 Task: In the Company boozallen.com, Log SMS with description: 'Followed up via SMS with a lead who attended our recent webinar.'; Add date: '2 September, 2023'. Create task, with  description: Schedule Webinar; Add contact from the company's contact and save. Logged in from softage.10@softage.net
Action: Mouse moved to (64, 65)
Screenshot: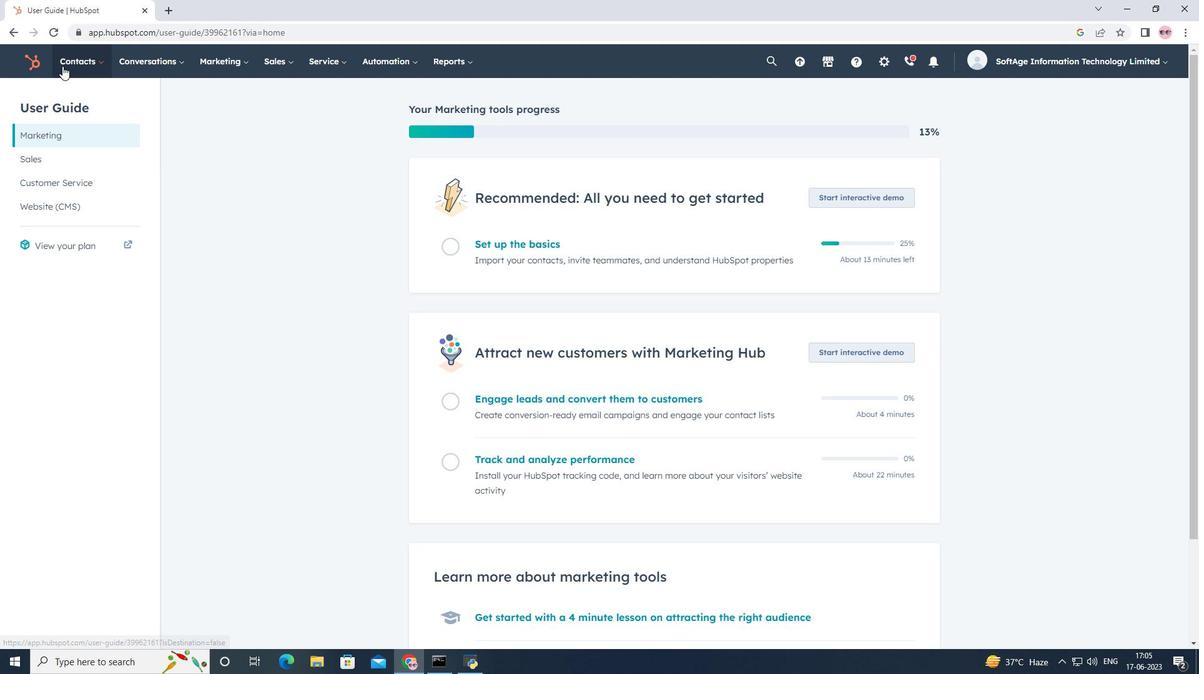 
Action: Mouse pressed left at (64, 65)
Screenshot: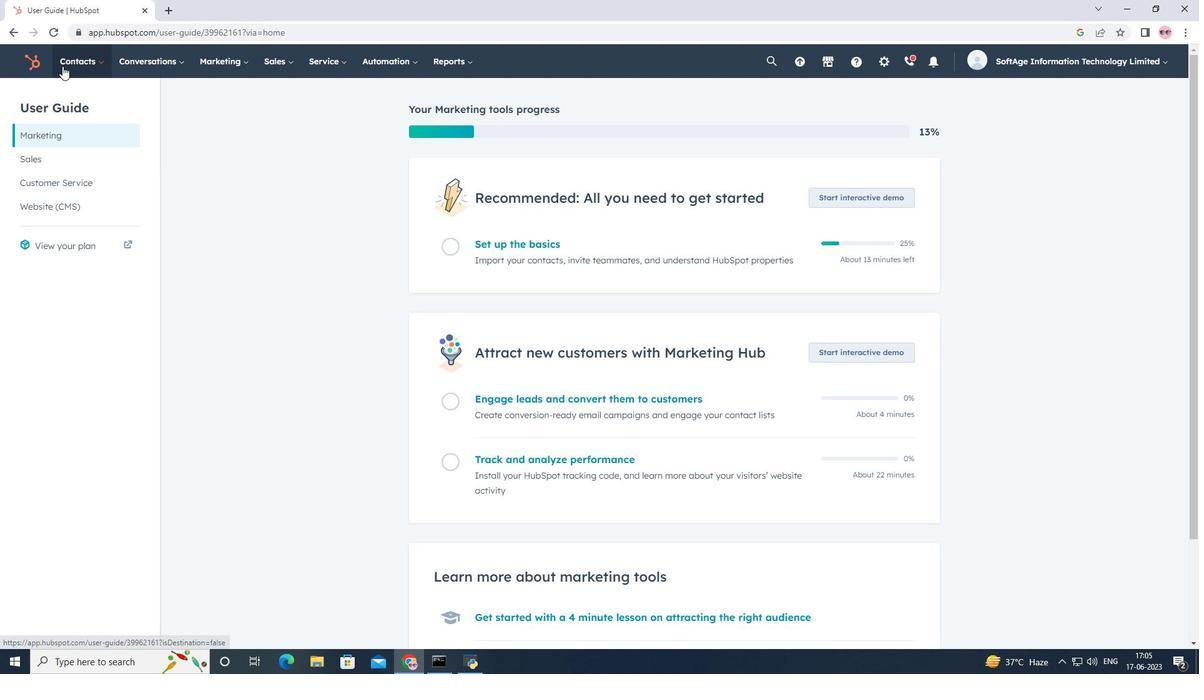 
Action: Mouse moved to (84, 124)
Screenshot: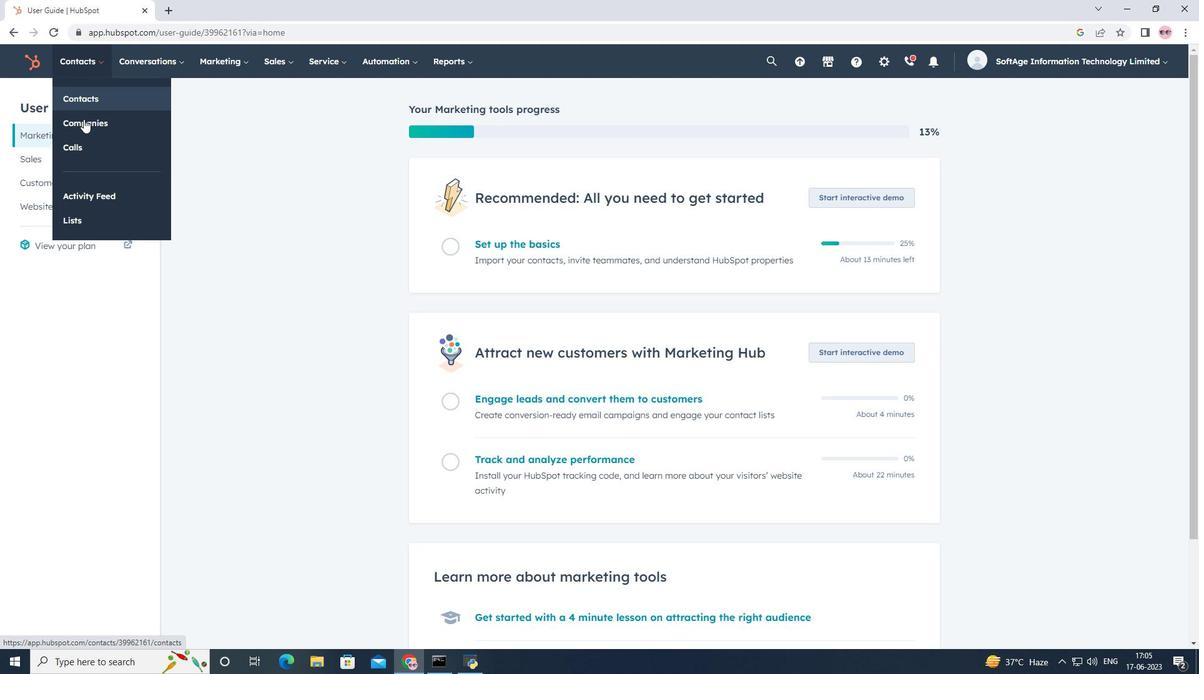 
Action: Mouse pressed left at (84, 124)
Screenshot: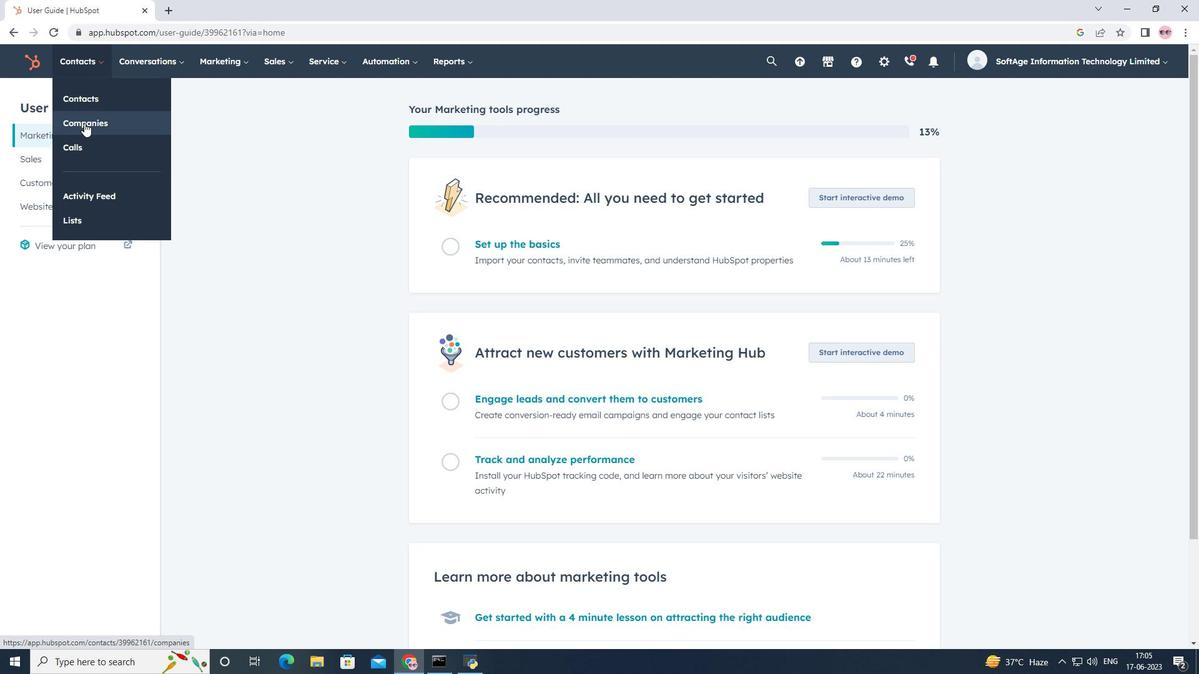 
Action: Mouse moved to (79, 202)
Screenshot: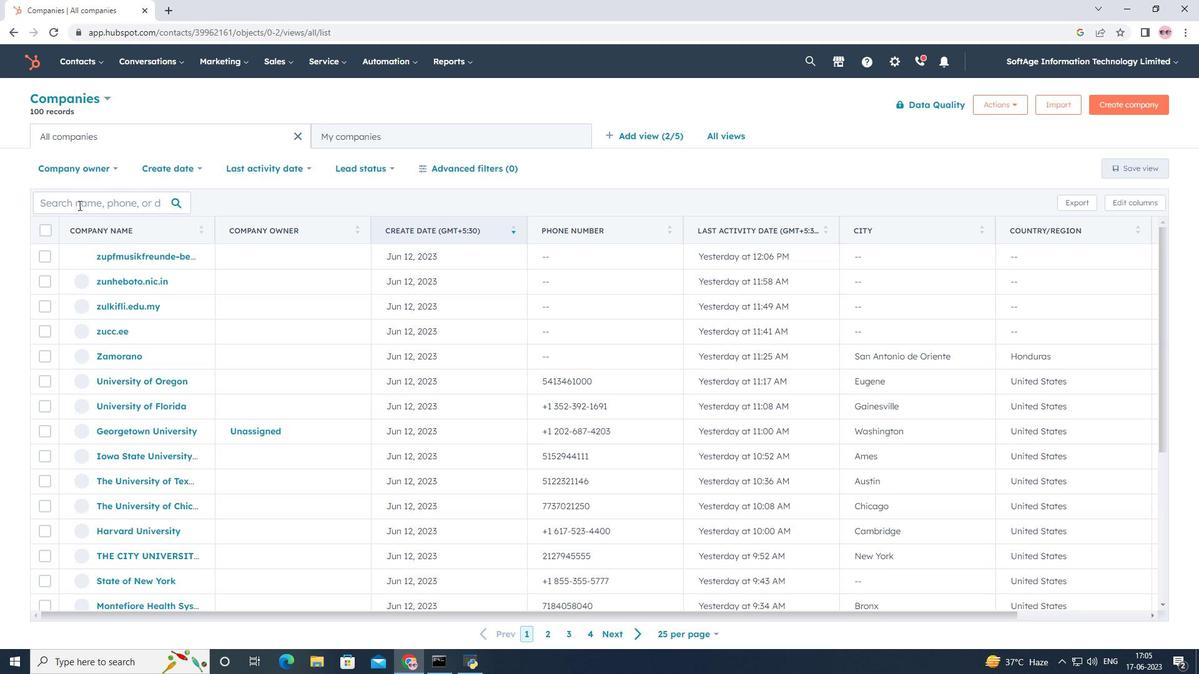 
Action: Mouse pressed left at (79, 202)
Screenshot: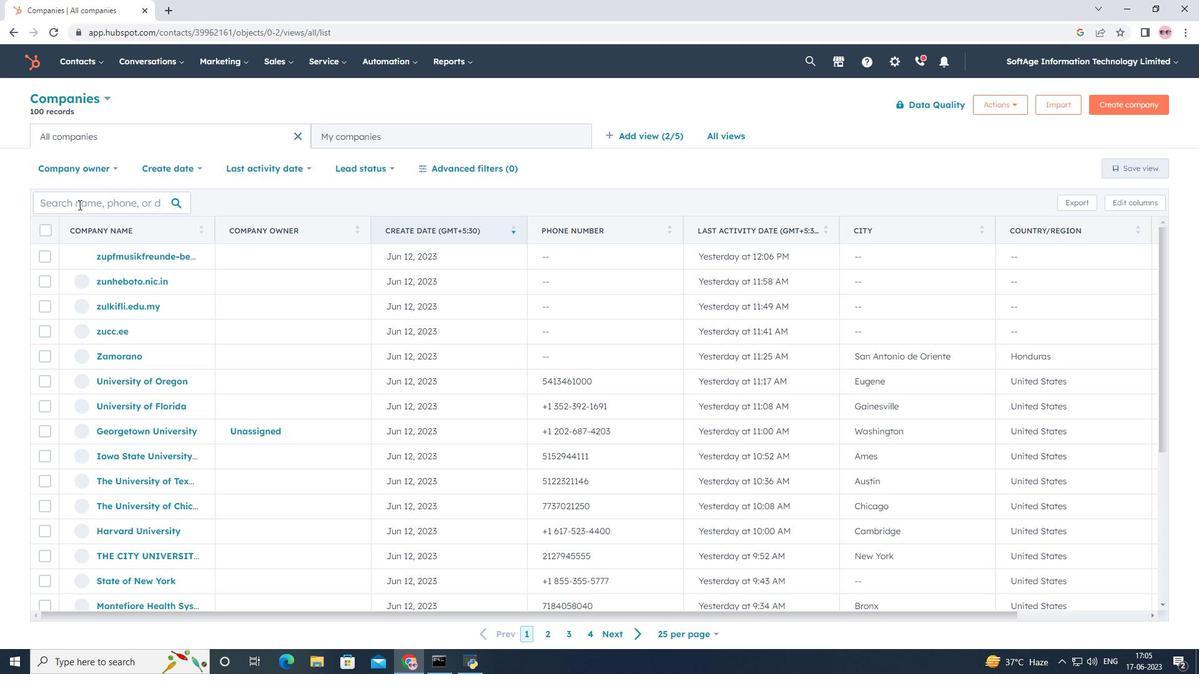 
Action: Key pressed boozallen.com
Screenshot: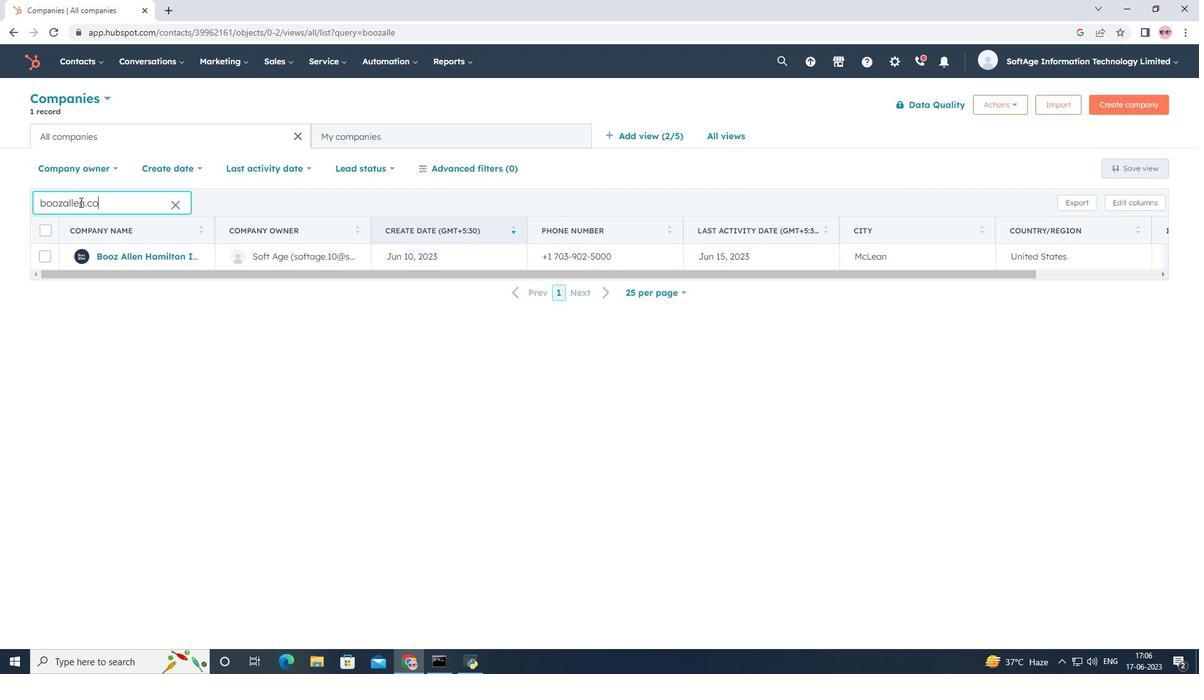 
Action: Mouse moved to (110, 258)
Screenshot: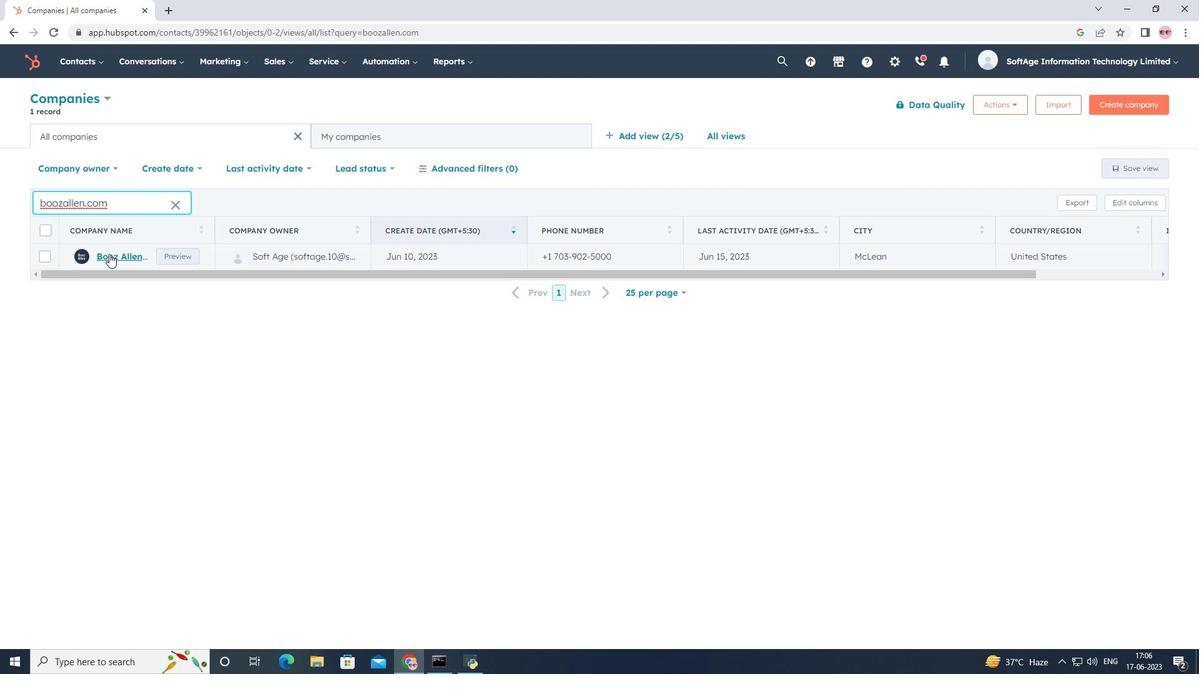 
Action: Mouse pressed left at (110, 258)
Screenshot: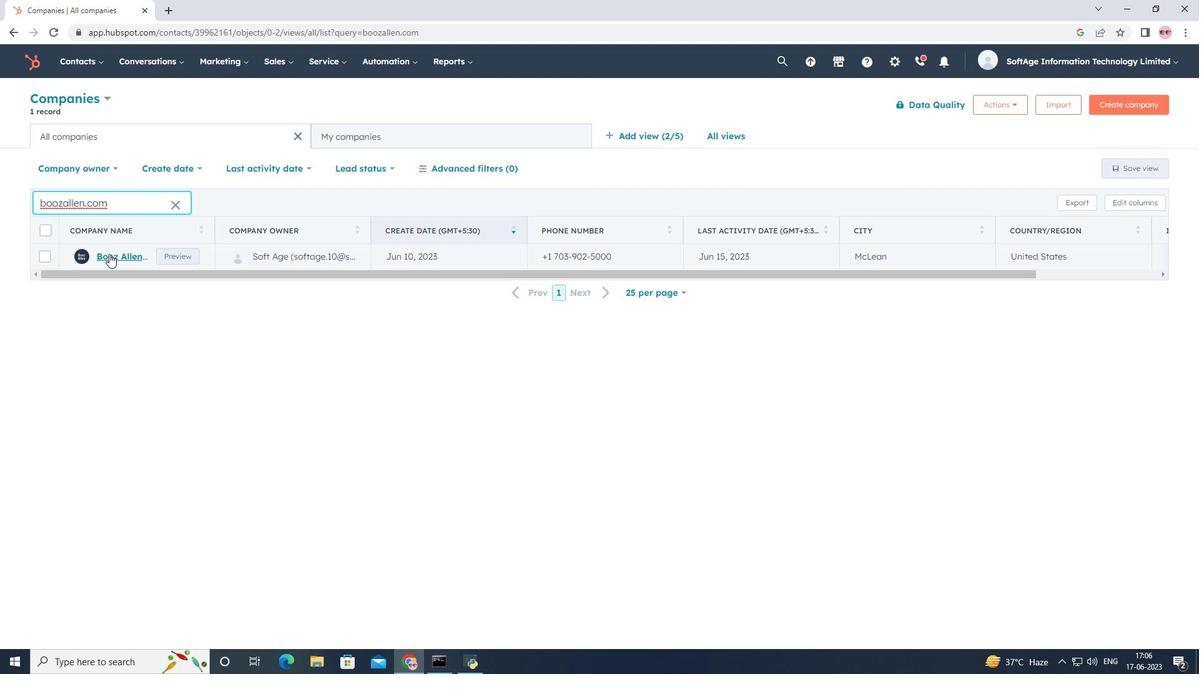 
Action: Mouse moved to (238, 209)
Screenshot: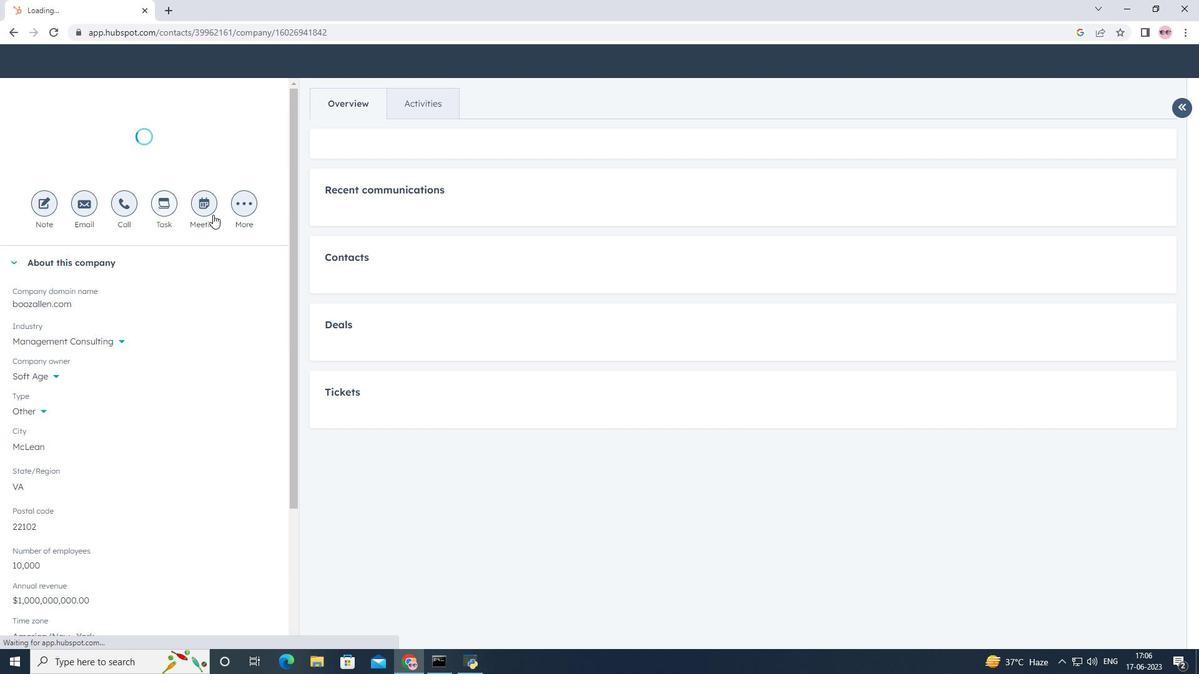 
Action: Mouse pressed left at (238, 209)
Screenshot: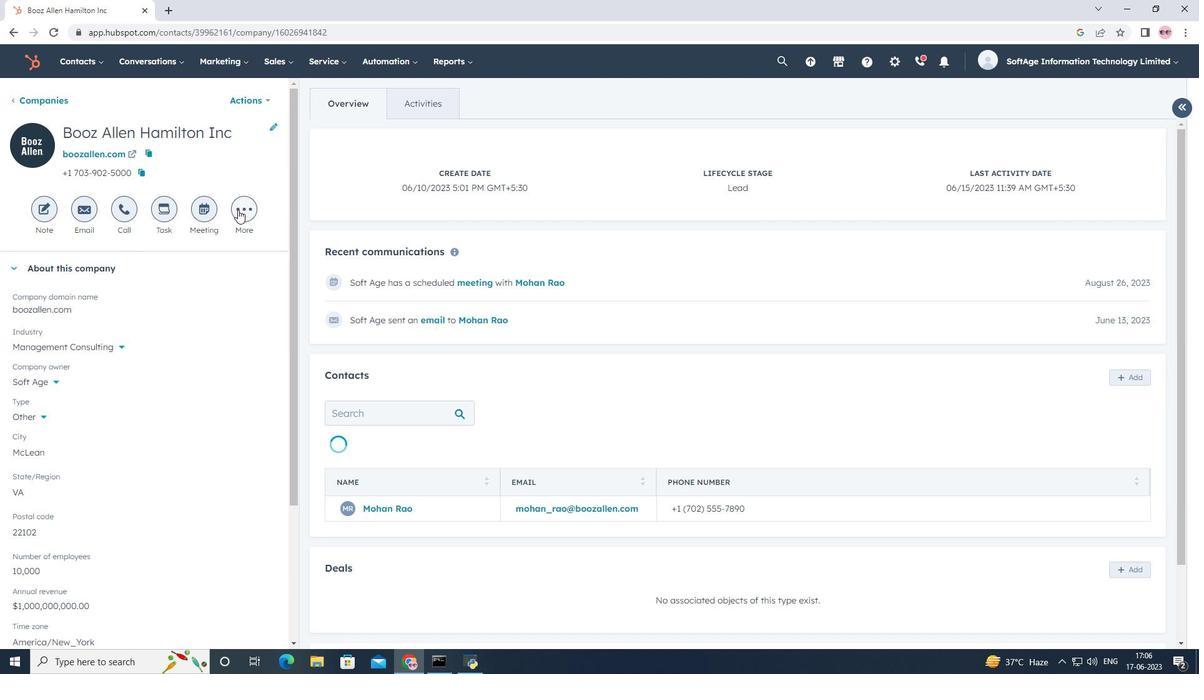 
Action: Mouse moved to (237, 231)
Screenshot: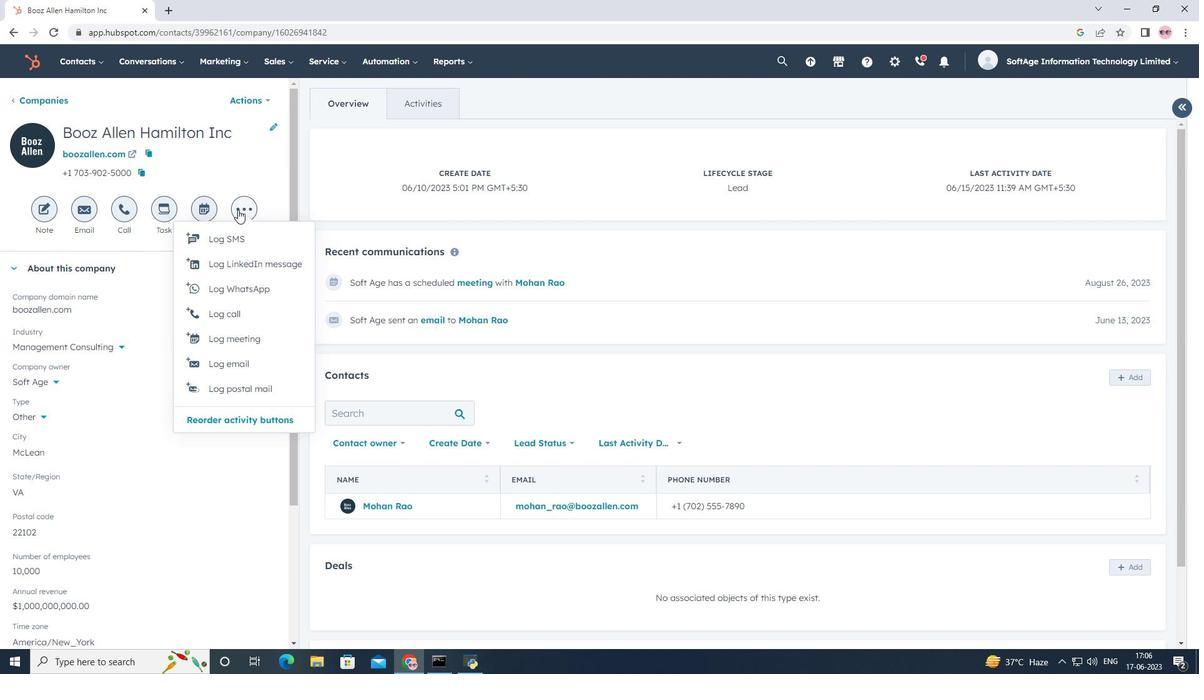 
Action: Mouse pressed left at (237, 231)
Screenshot: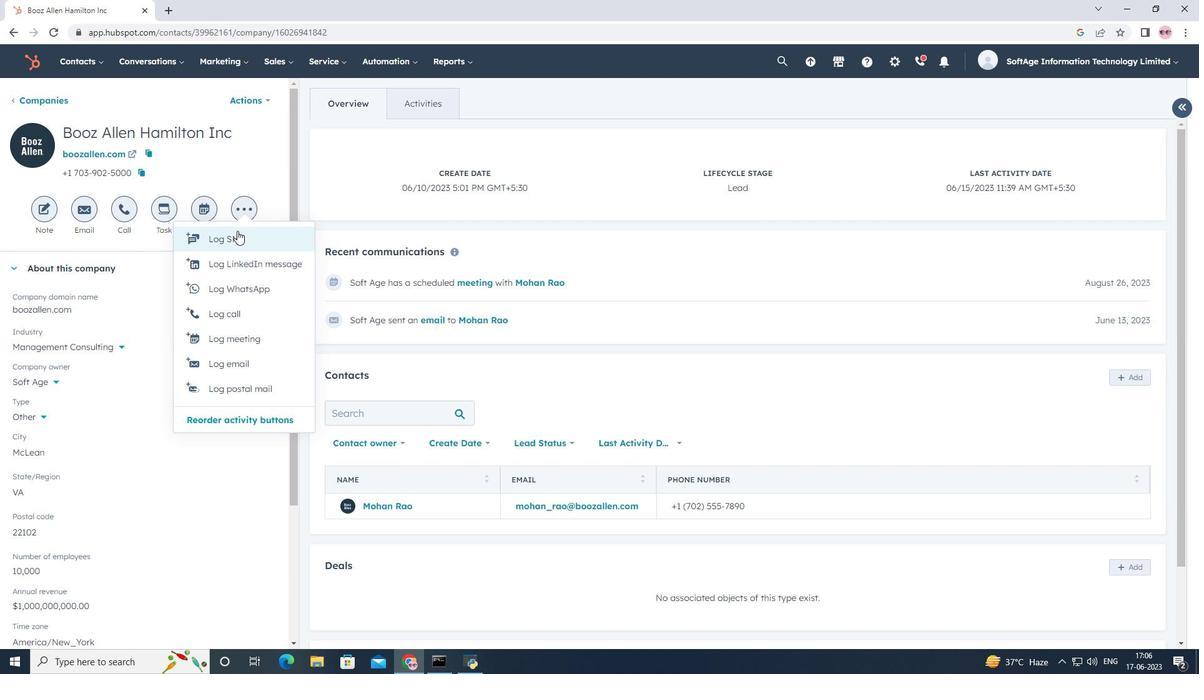 
Action: Mouse moved to (785, 469)
Screenshot: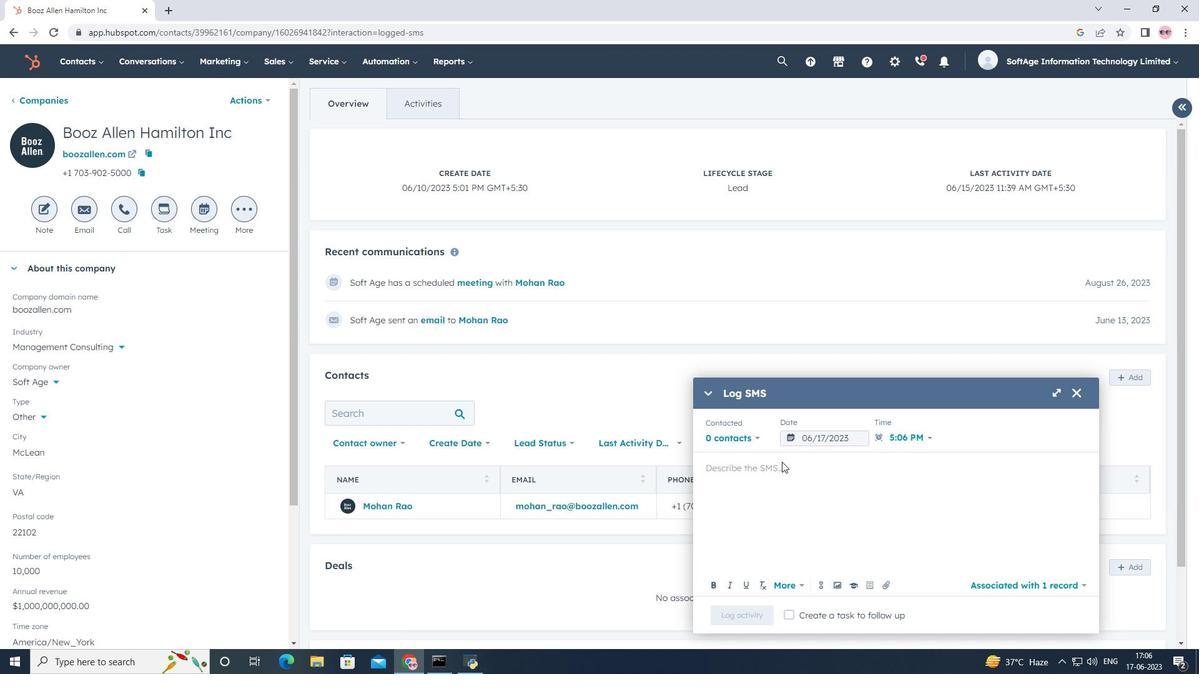 
Action: Mouse pressed left at (785, 469)
Screenshot: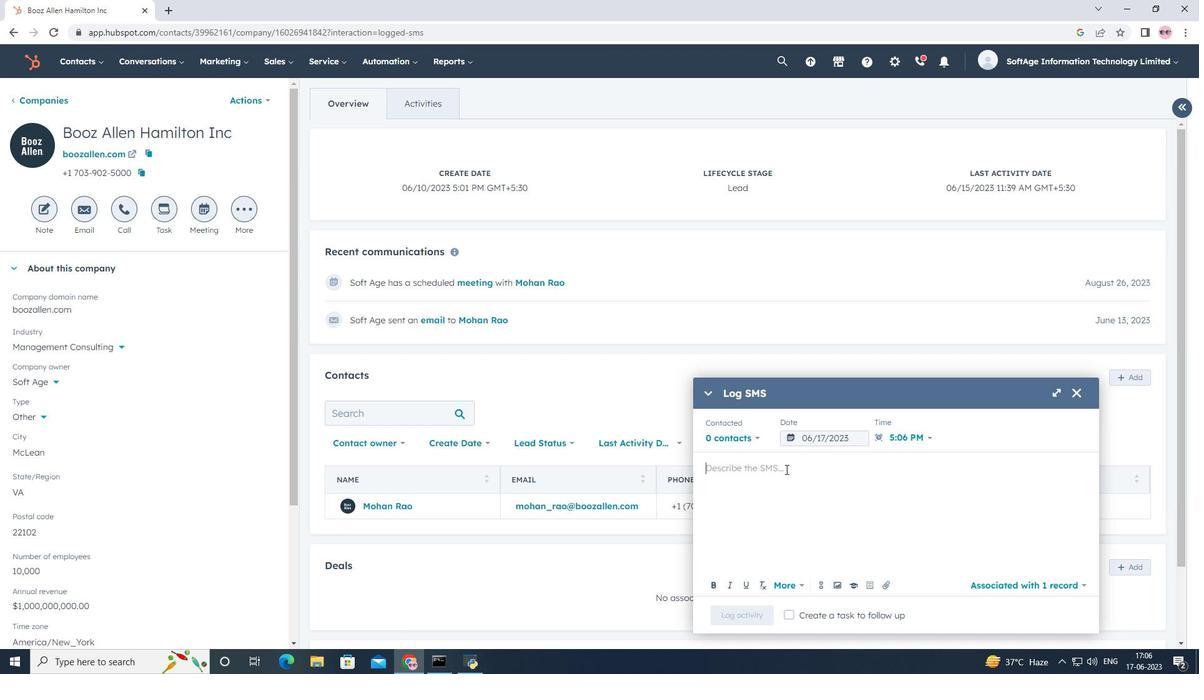 
Action: Key pressed <Key.shift>Followed<Key.space>up<Key.space>via<Key.space><Key.shift>SMS<Key.space>with<Key.space>a<Key.space>lead<Key.space>who<Key.space>attended<Key.space>our<Key.space>recent<Key.space>webinar.
Screenshot: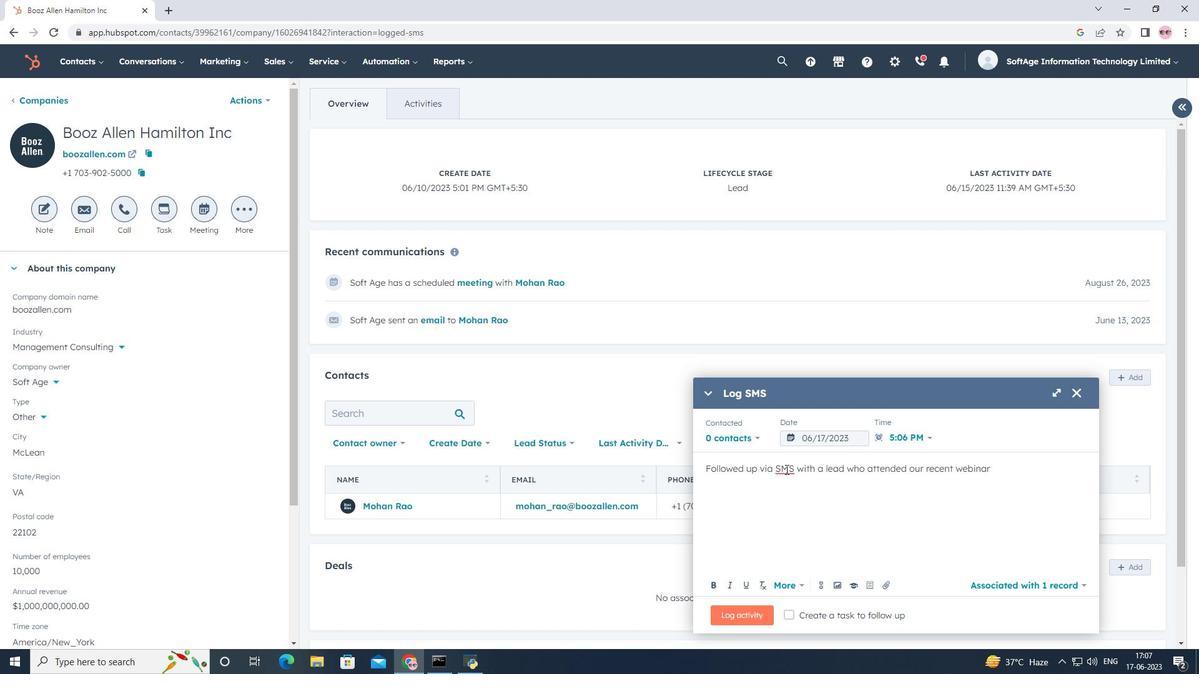
Action: Mouse moved to (842, 442)
Screenshot: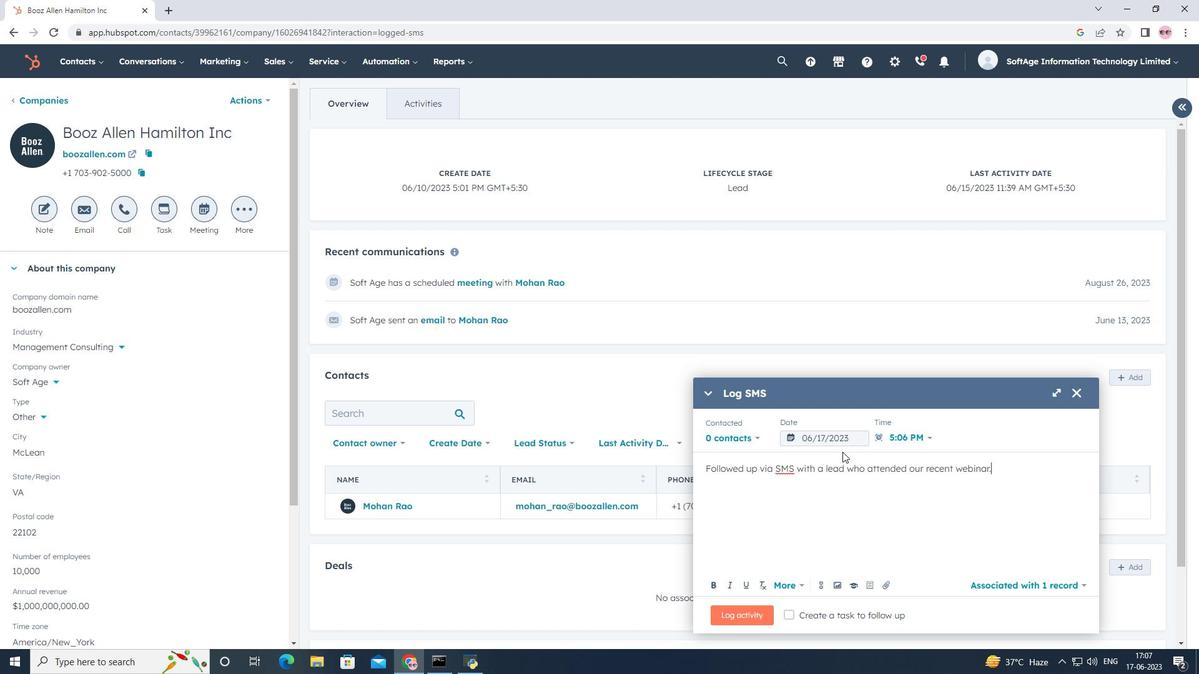 
Action: Mouse pressed left at (842, 442)
Screenshot: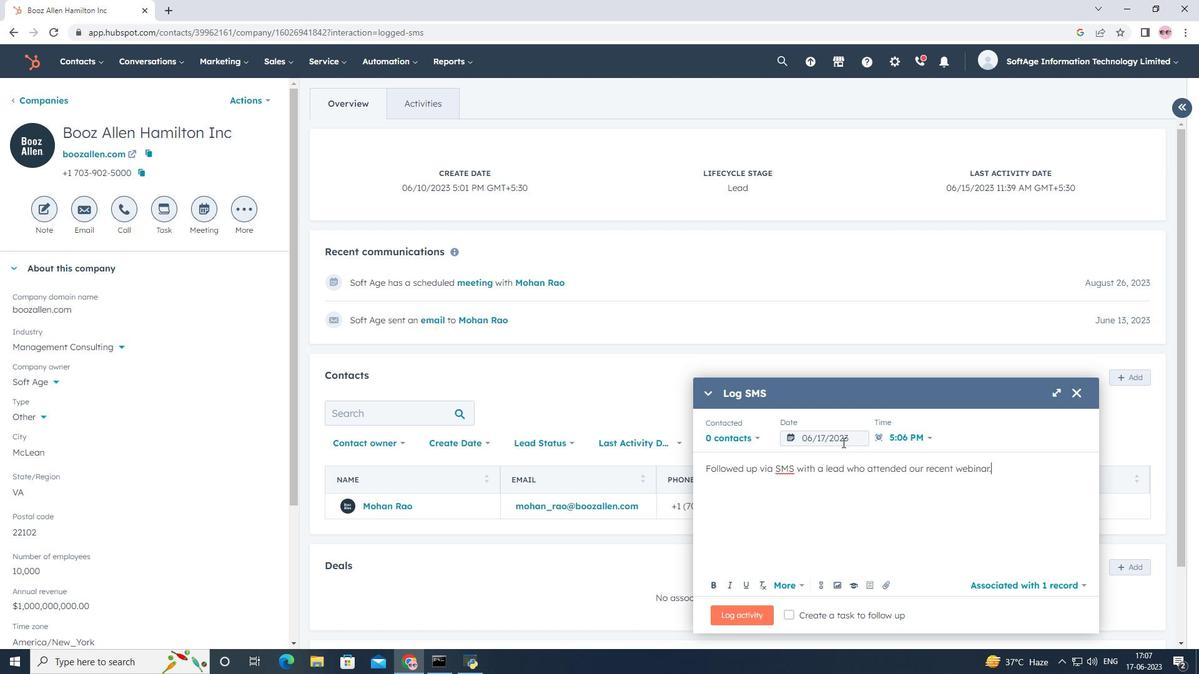 
Action: Mouse moved to (949, 239)
Screenshot: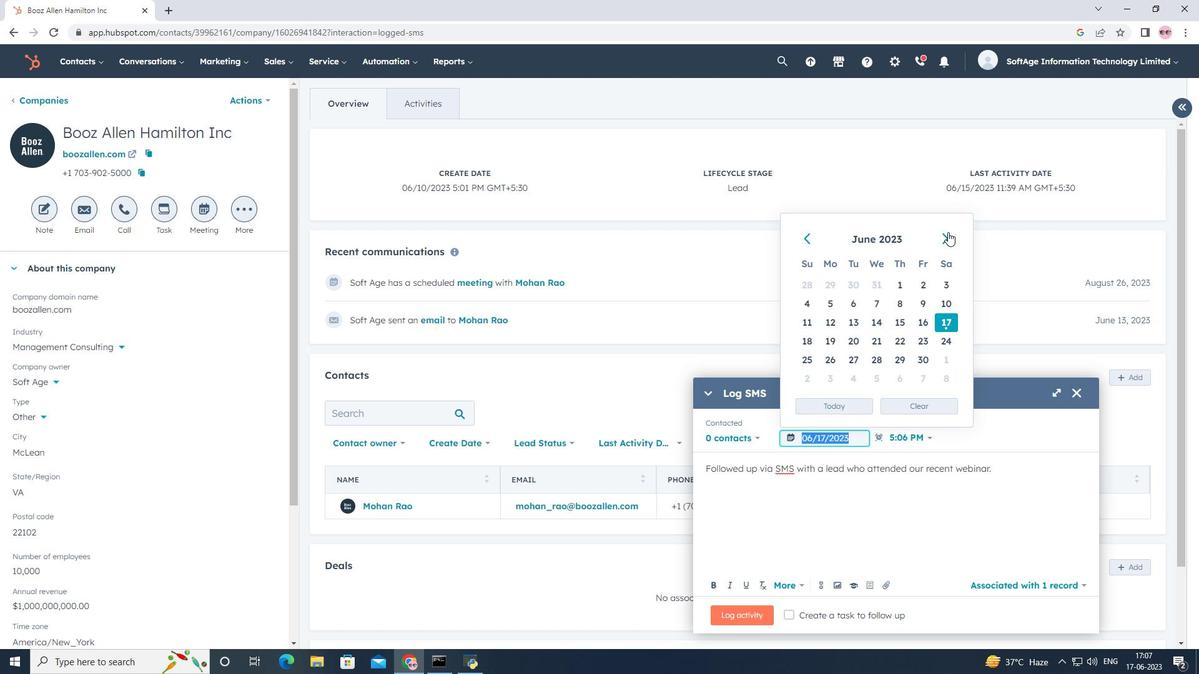
Action: Mouse pressed left at (949, 239)
Screenshot: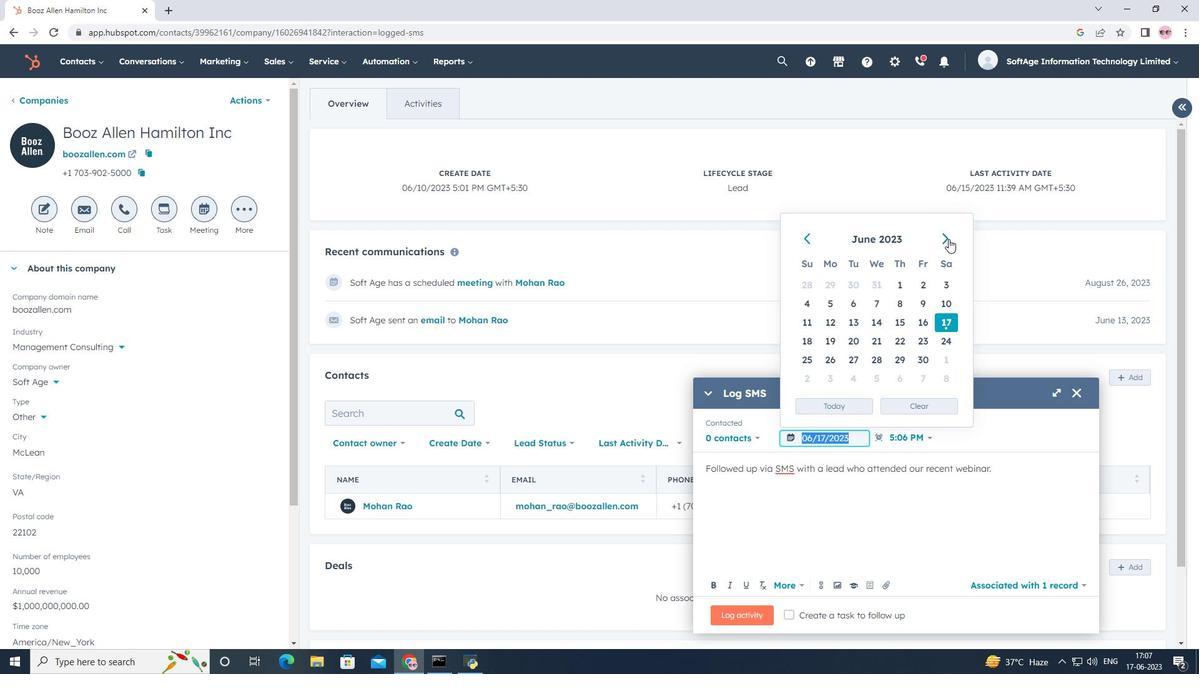 
Action: Mouse moved to (949, 239)
Screenshot: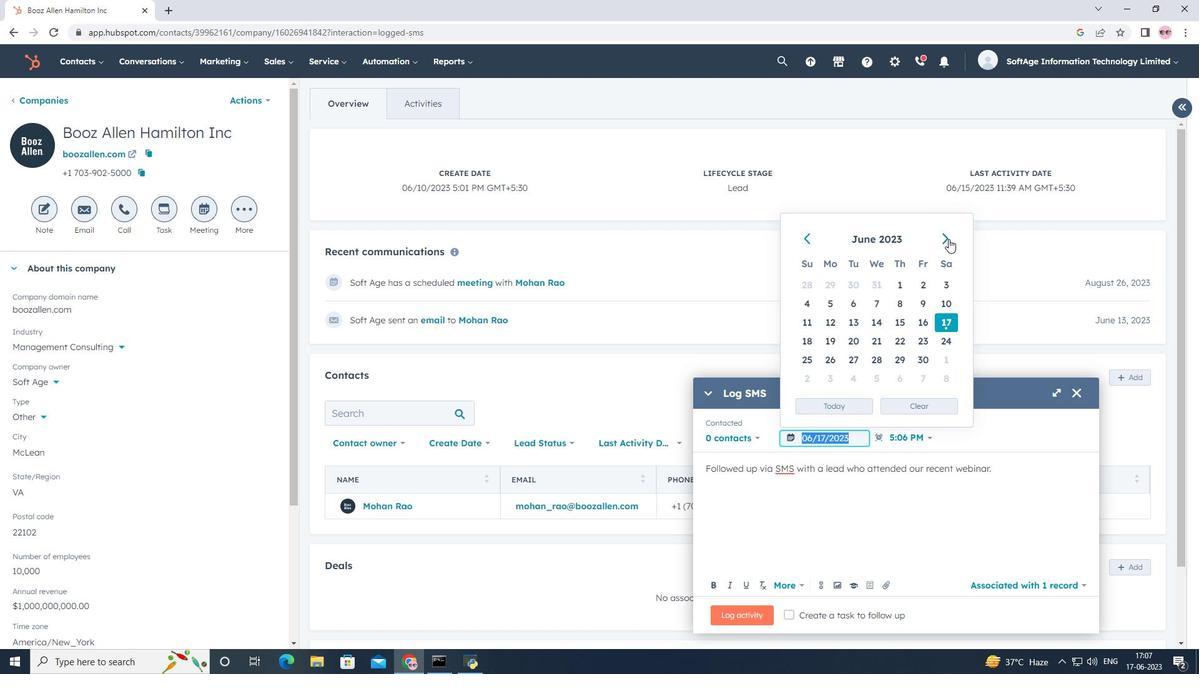 
Action: Mouse pressed left at (949, 239)
Screenshot: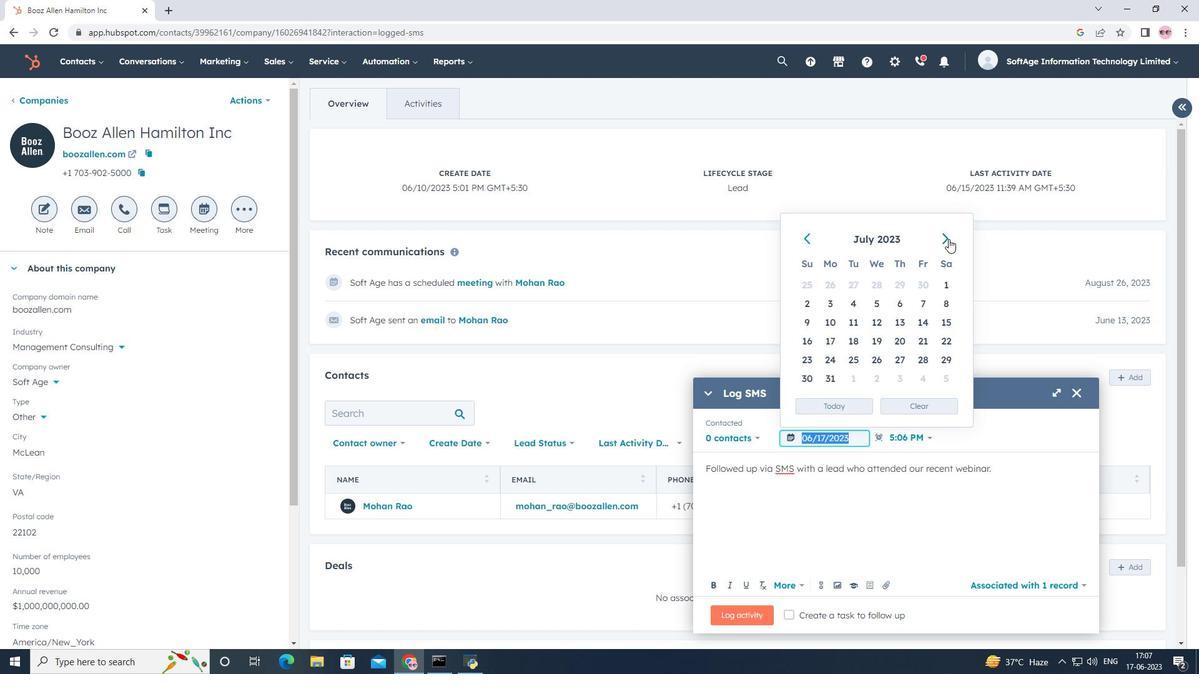 
Action: Mouse moved to (874, 281)
Screenshot: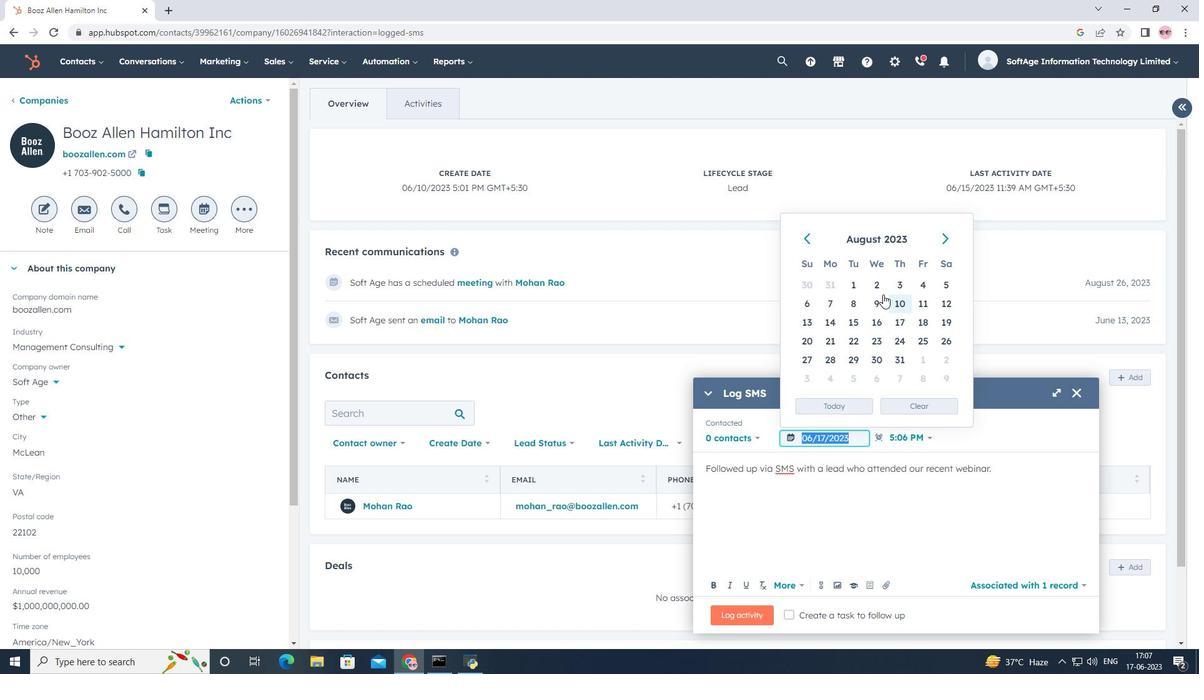 
Action: Mouse pressed left at (874, 281)
Screenshot: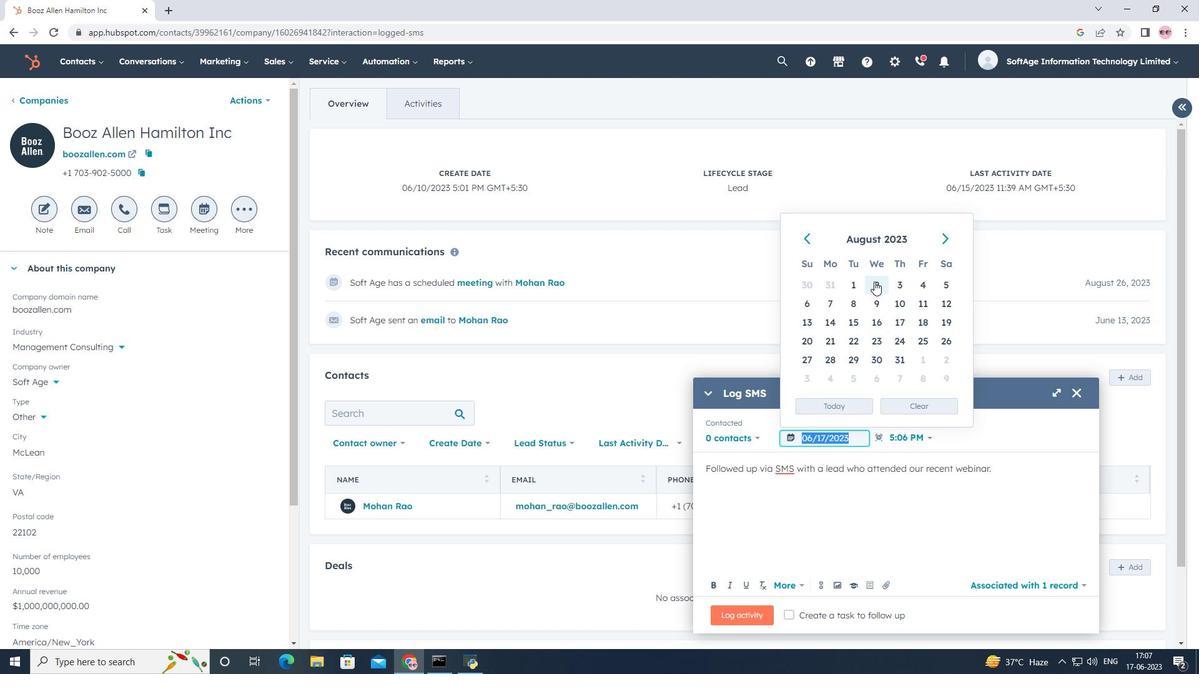 
Action: Mouse moved to (855, 437)
Screenshot: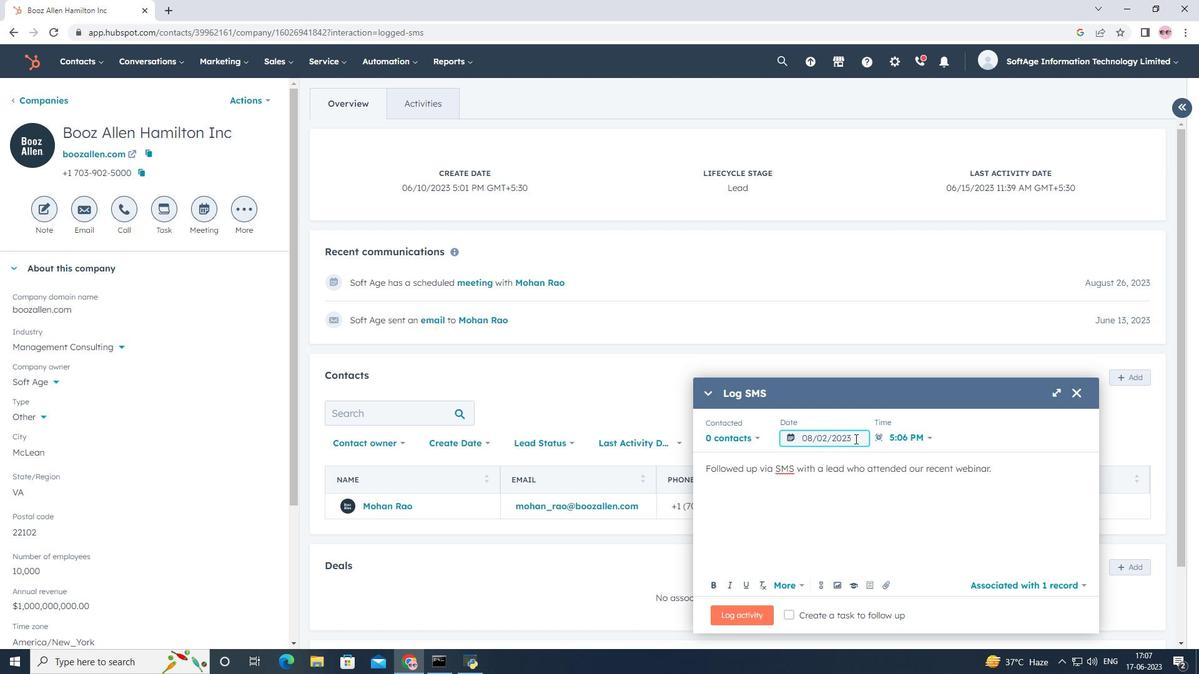 
Action: Mouse pressed left at (855, 437)
Screenshot: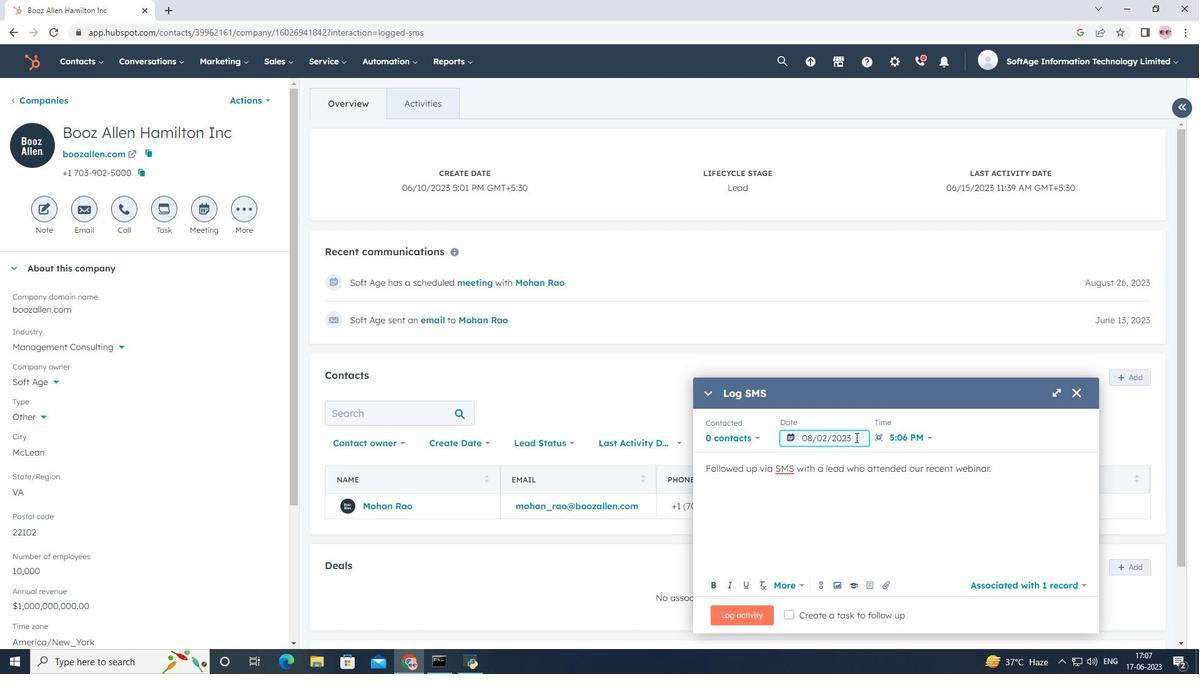 
Action: Mouse moved to (942, 238)
Screenshot: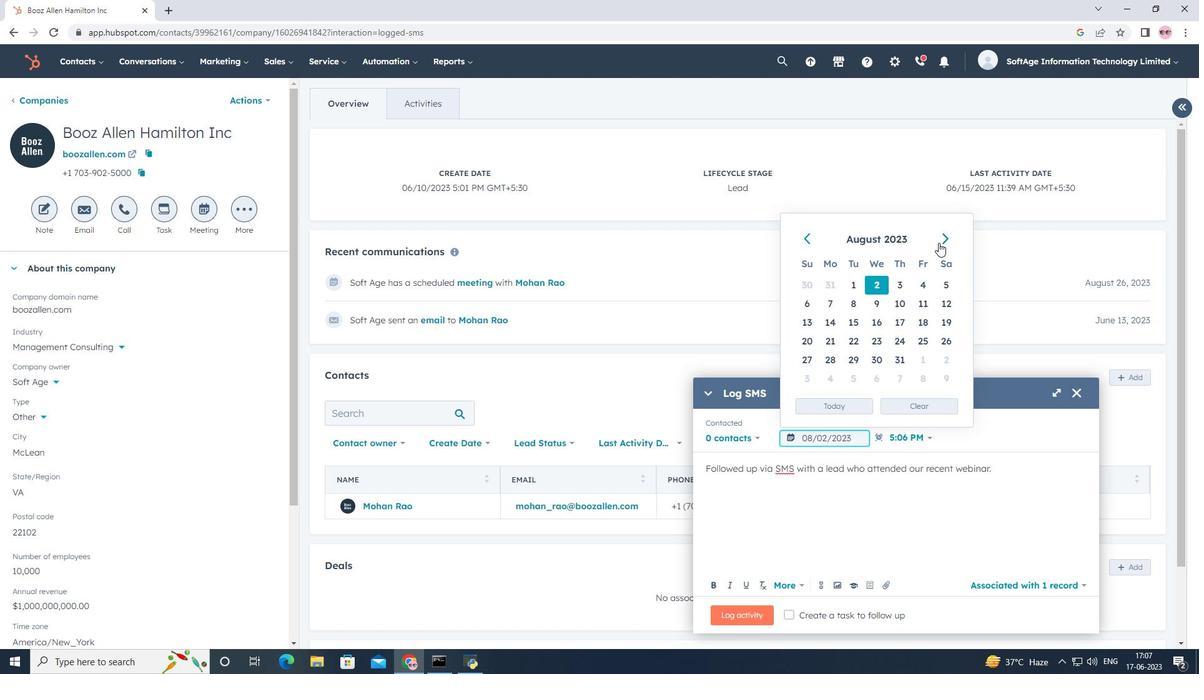 
Action: Mouse pressed left at (942, 238)
Screenshot: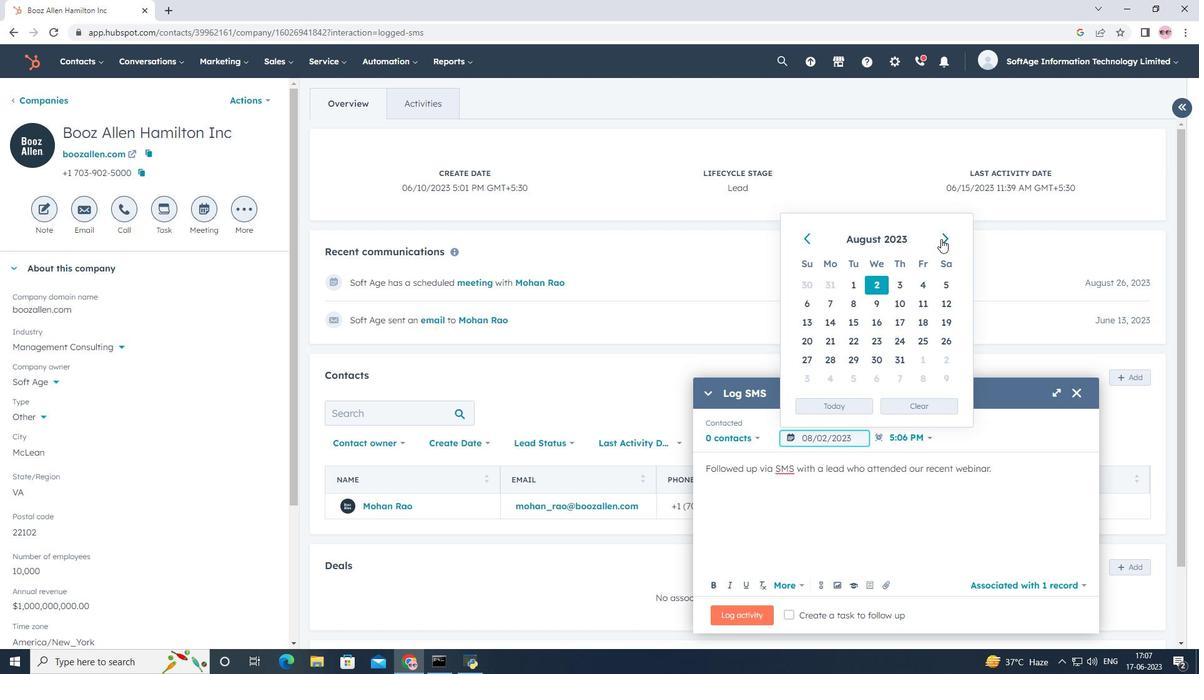 
Action: Mouse moved to (935, 286)
Screenshot: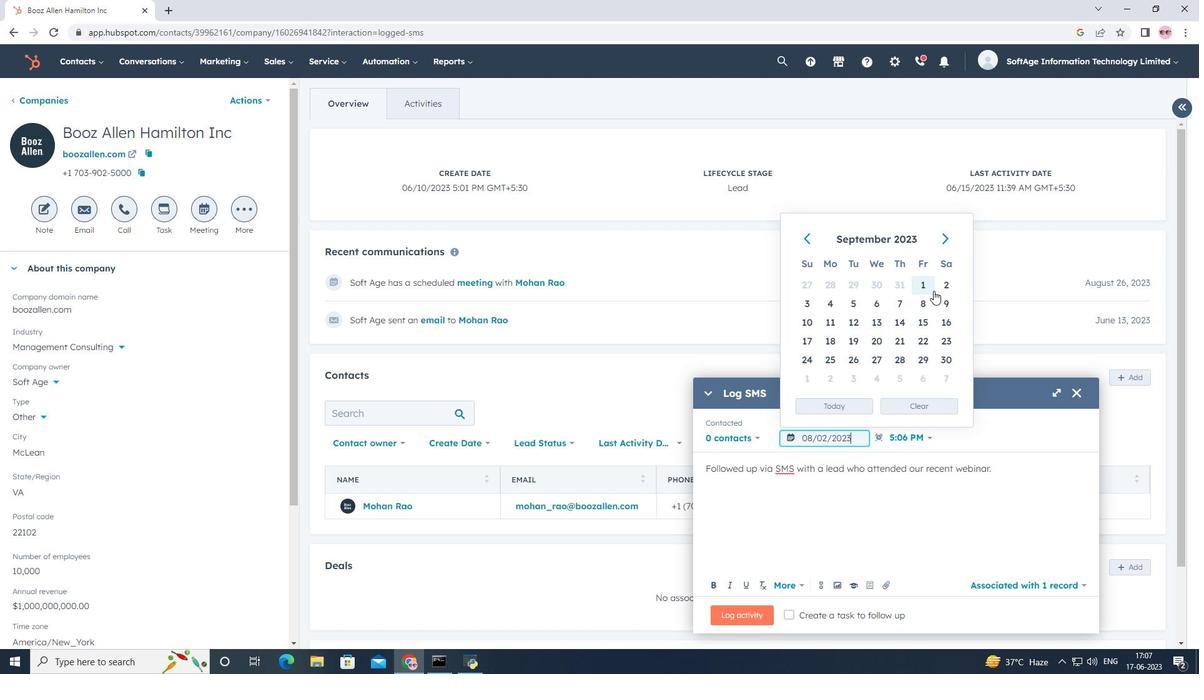 
Action: Mouse pressed left at (935, 286)
Screenshot: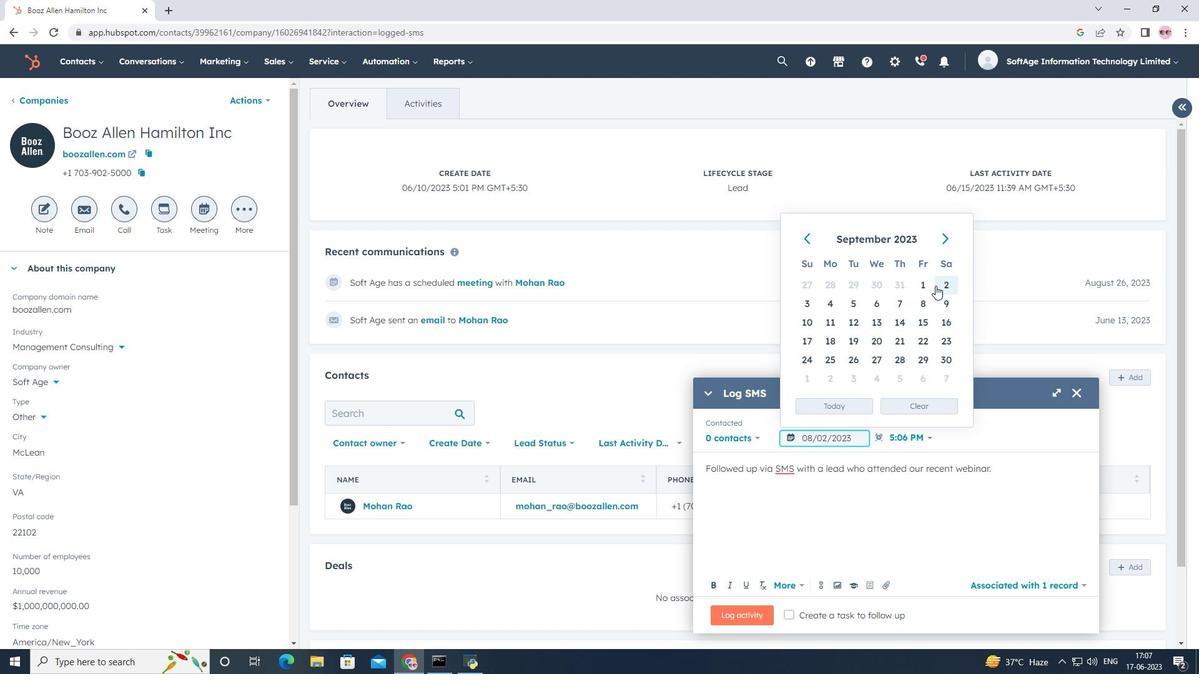 
Action: Mouse moved to (746, 619)
Screenshot: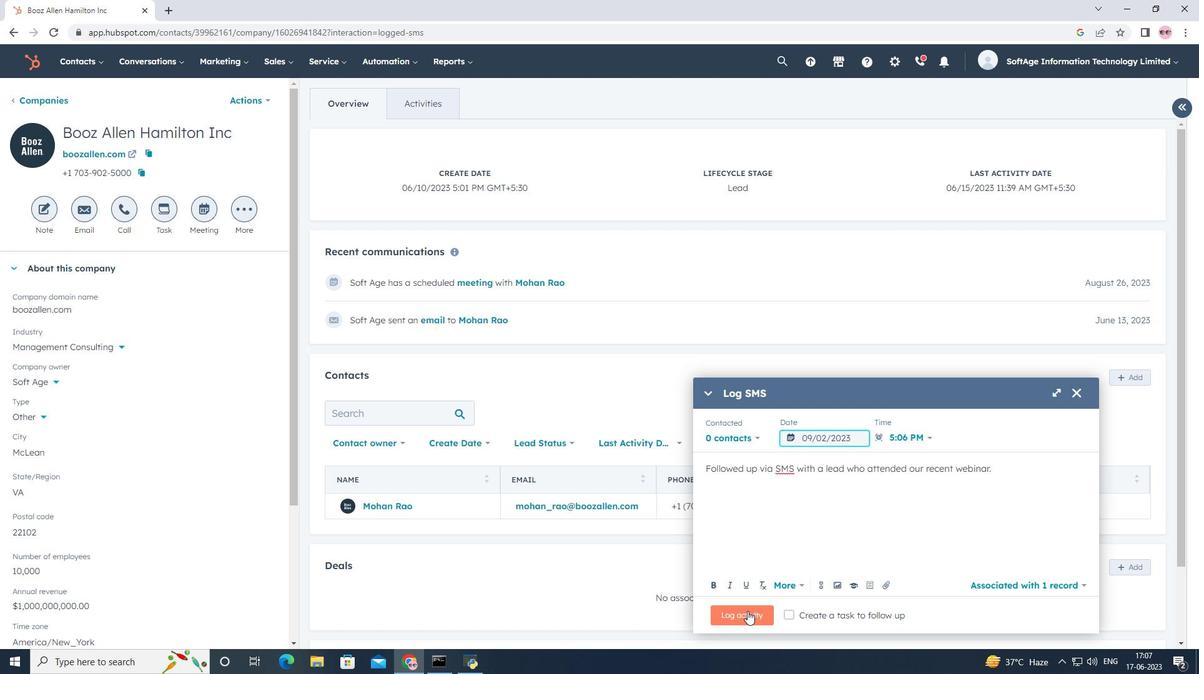 
Action: Mouse pressed left at (746, 619)
Screenshot: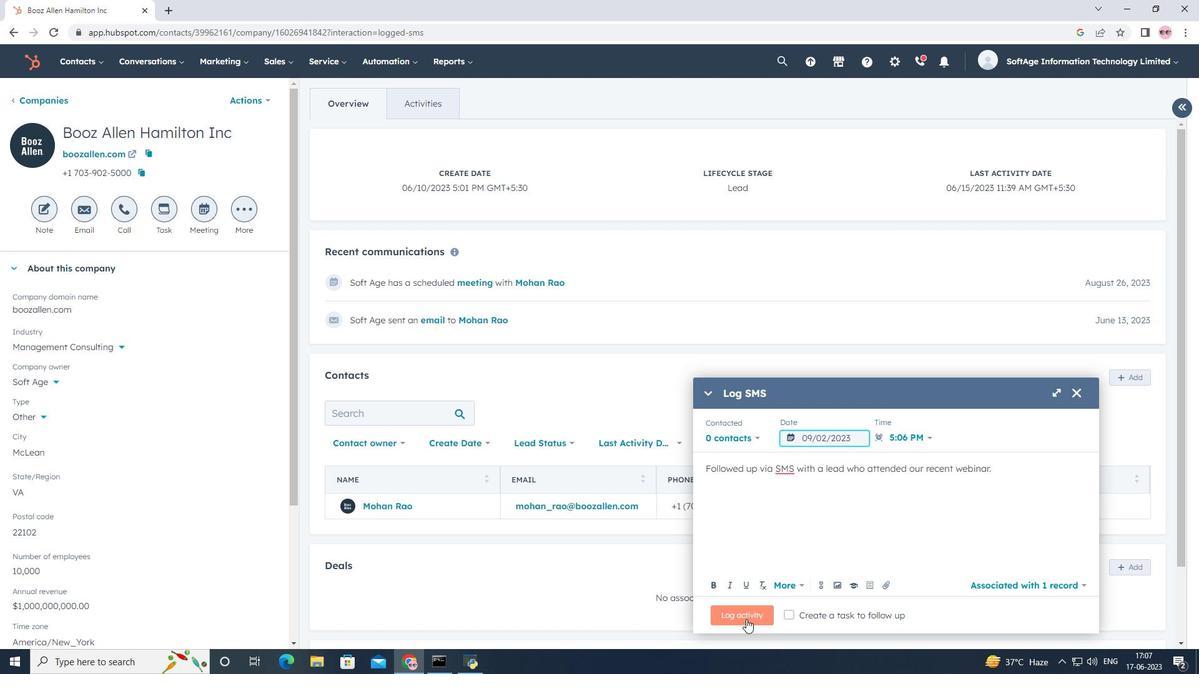 
Action: Mouse moved to (172, 206)
Screenshot: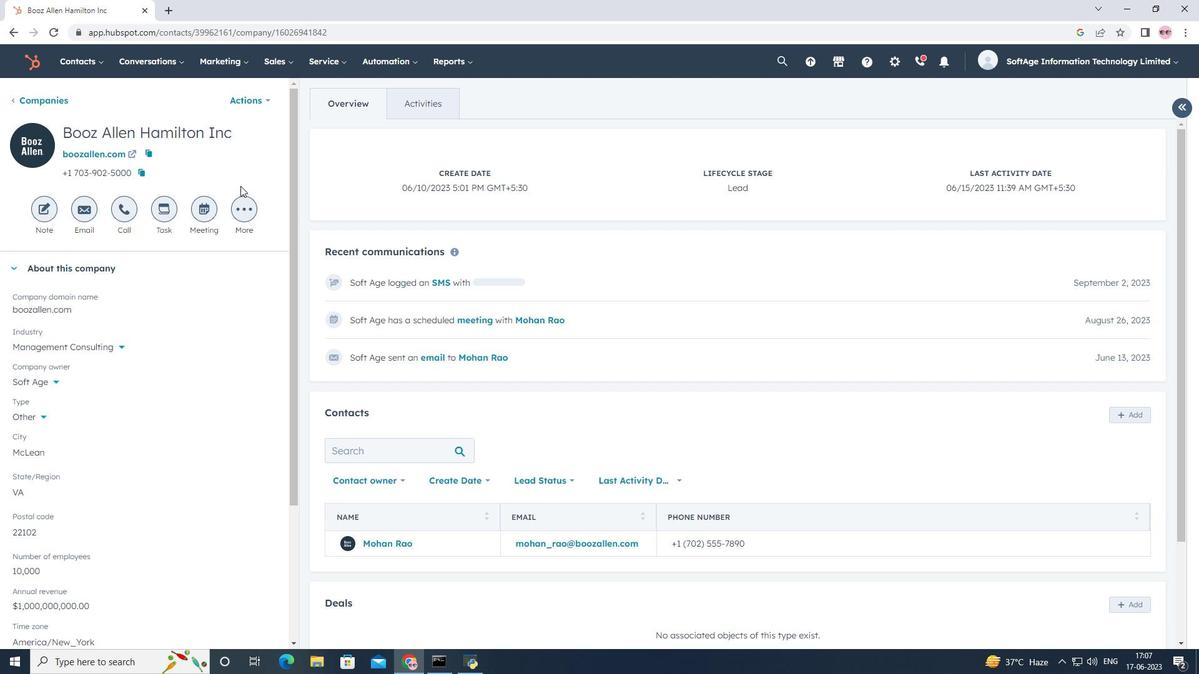 
Action: Mouse pressed left at (172, 206)
Screenshot: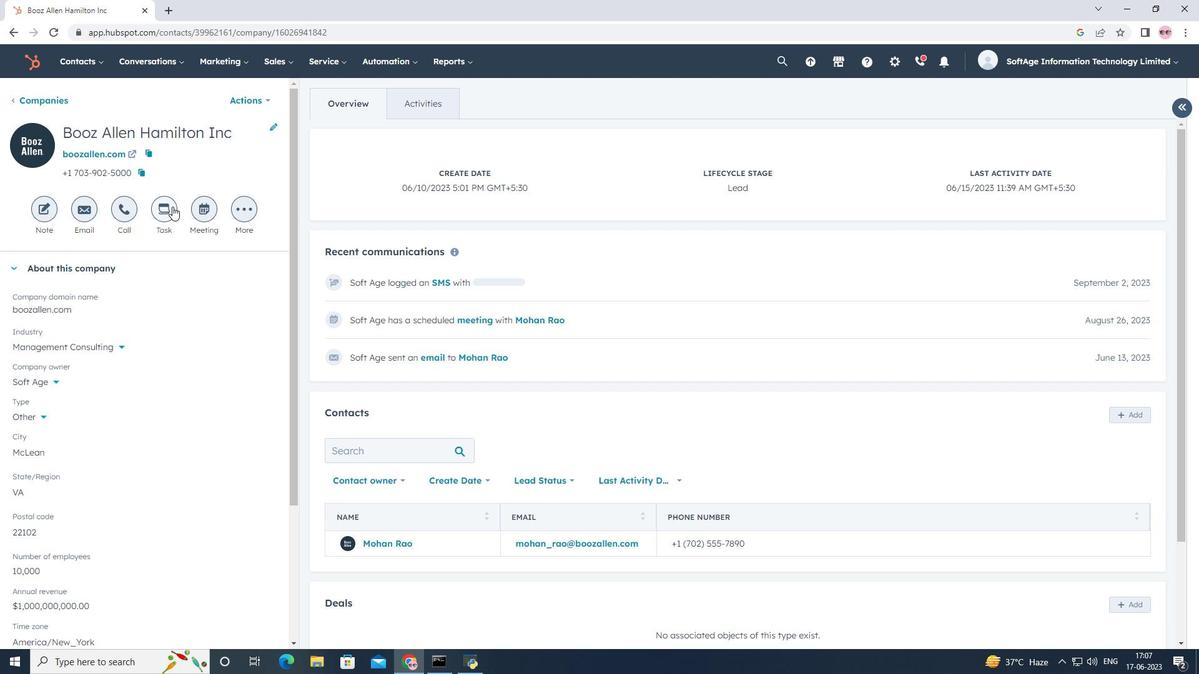 
Action: Mouse moved to (785, 341)
Screenshot: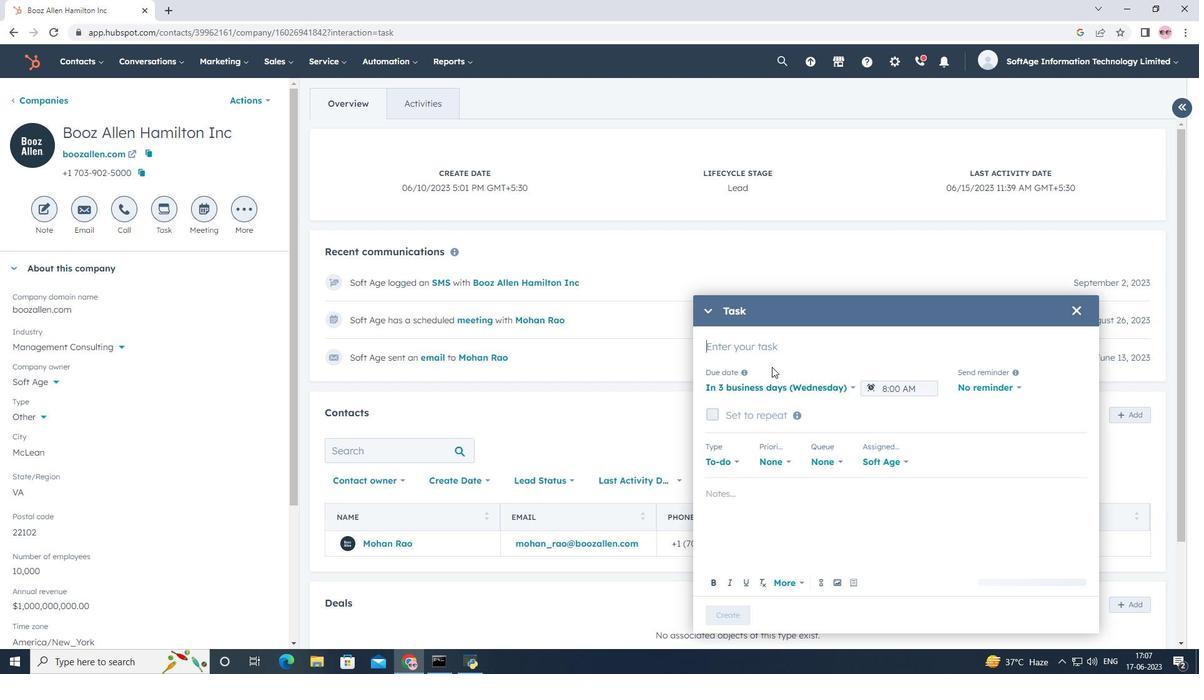 
Action: Mouse pressed left at (785, 341)
Screenshot: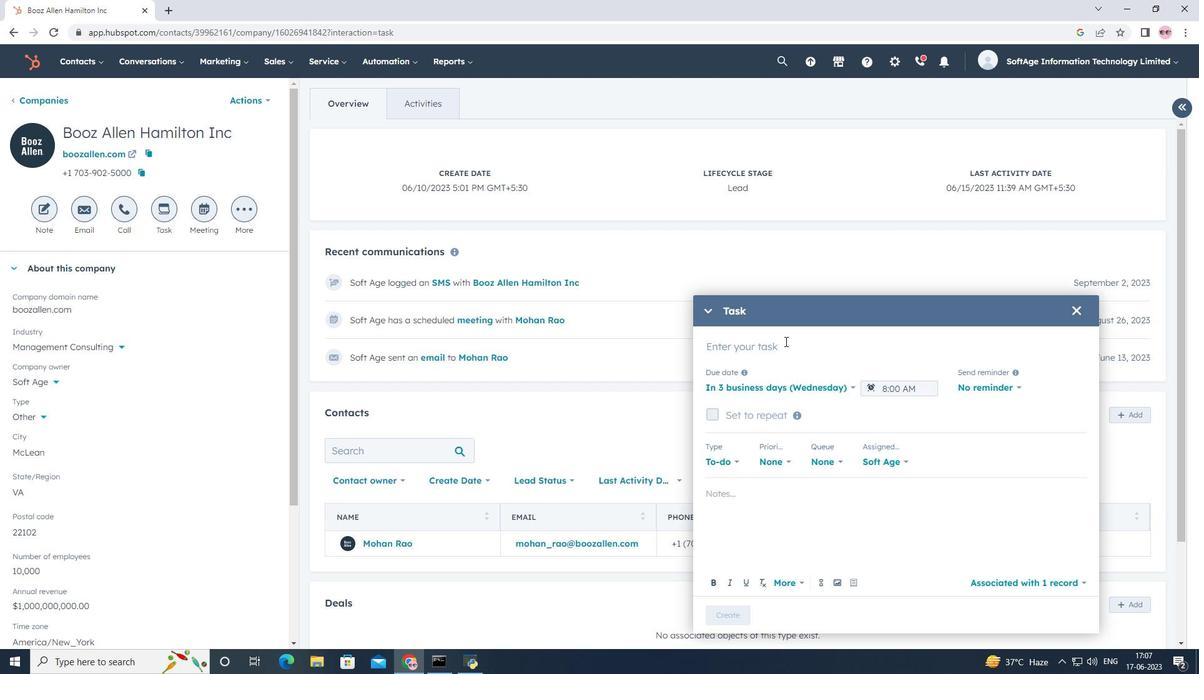 
Action: Key pressed <Key.shift>Schedule<Key.space><Key.shift>Webinar
Screenshot: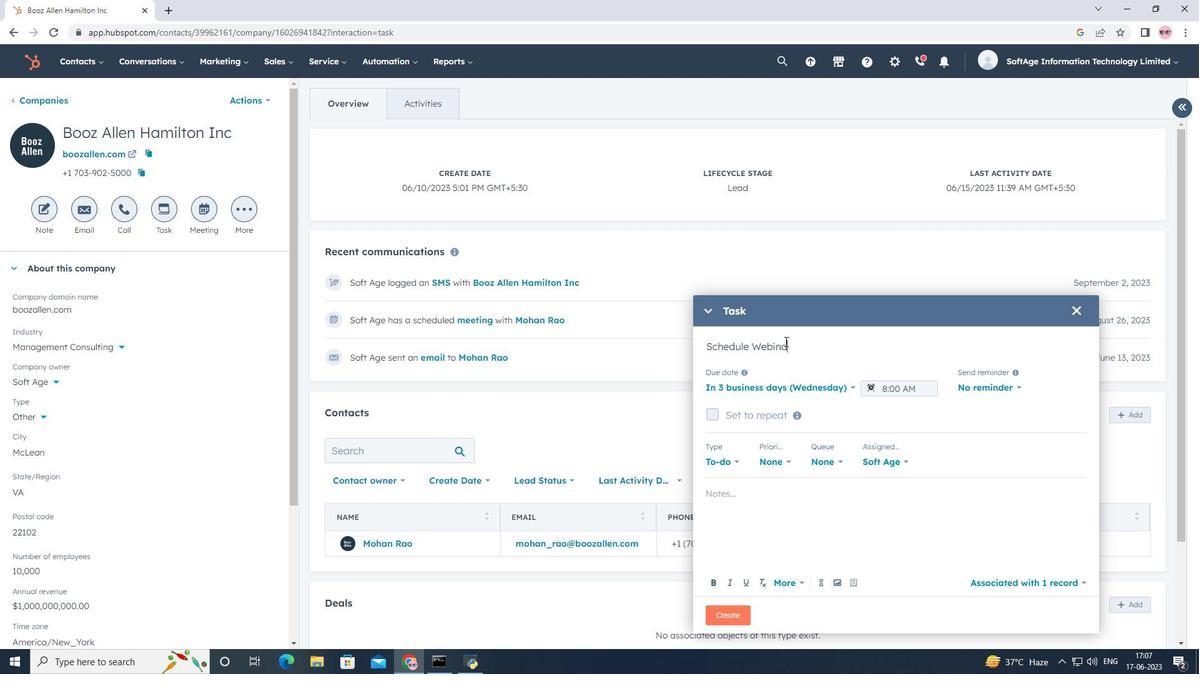 
Action: Mouse moved to (1062, 588)
Screenshot: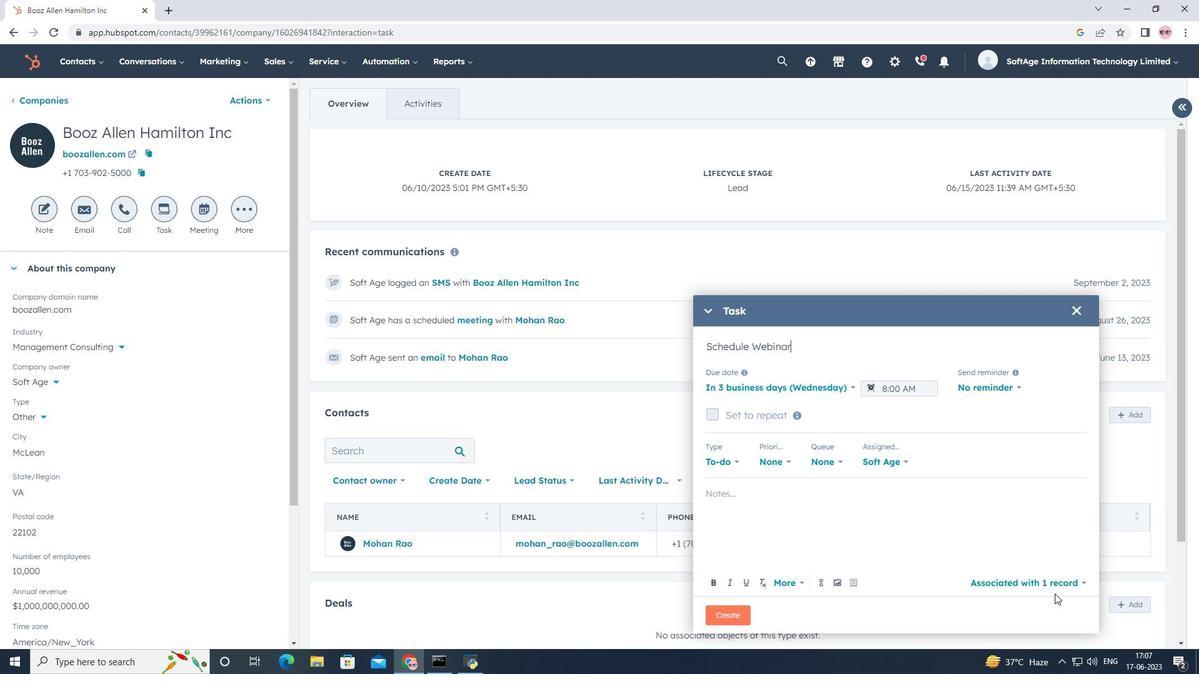 
Action: Mouse pressed left at (1062, 588)
Screenshot: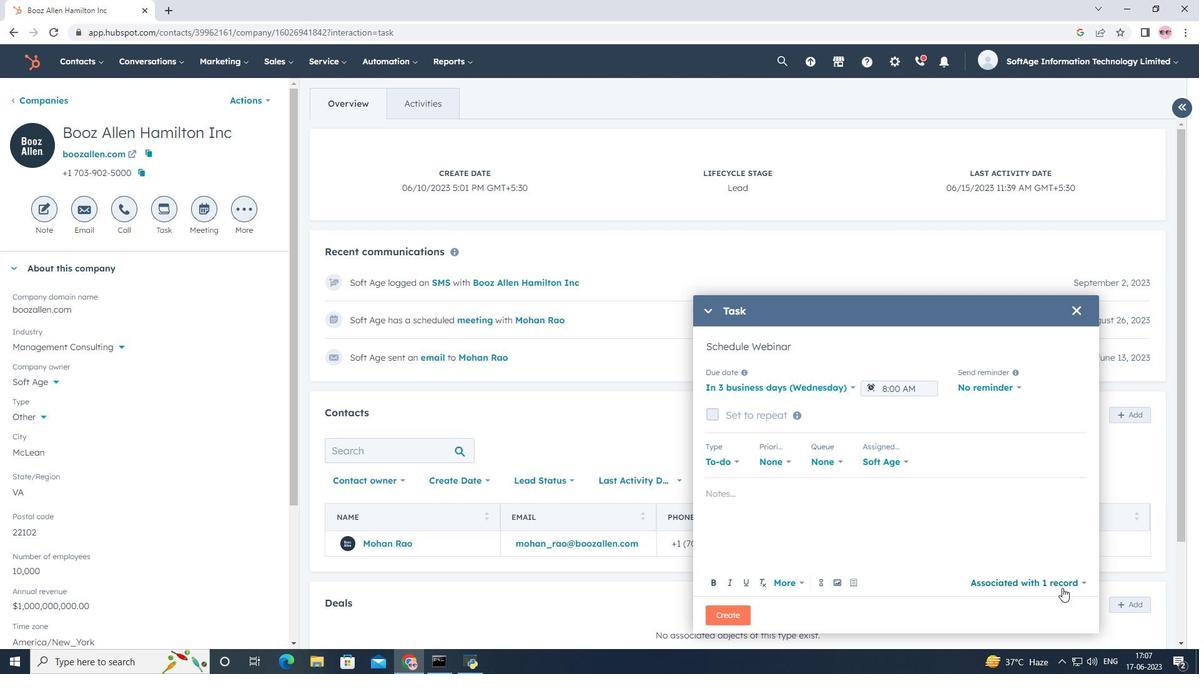 
Action: Mouse moved to (844, 476)
Screenshot: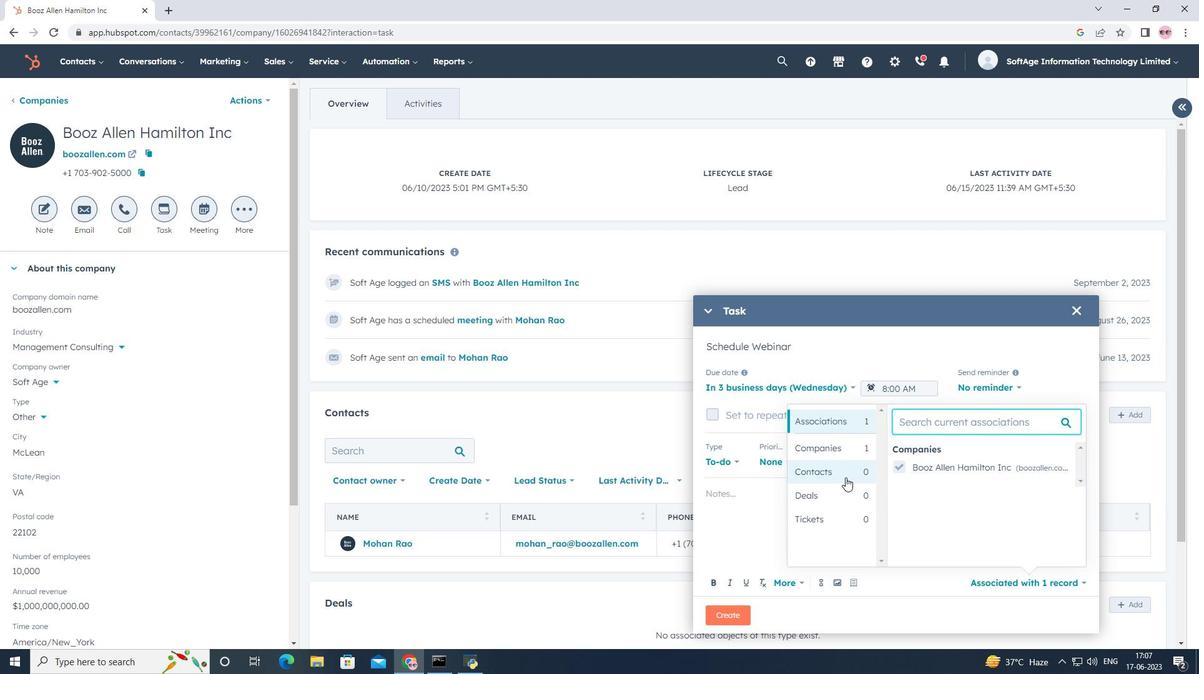 
Action: Mouse pressed left at (844, 476)
Screenshot: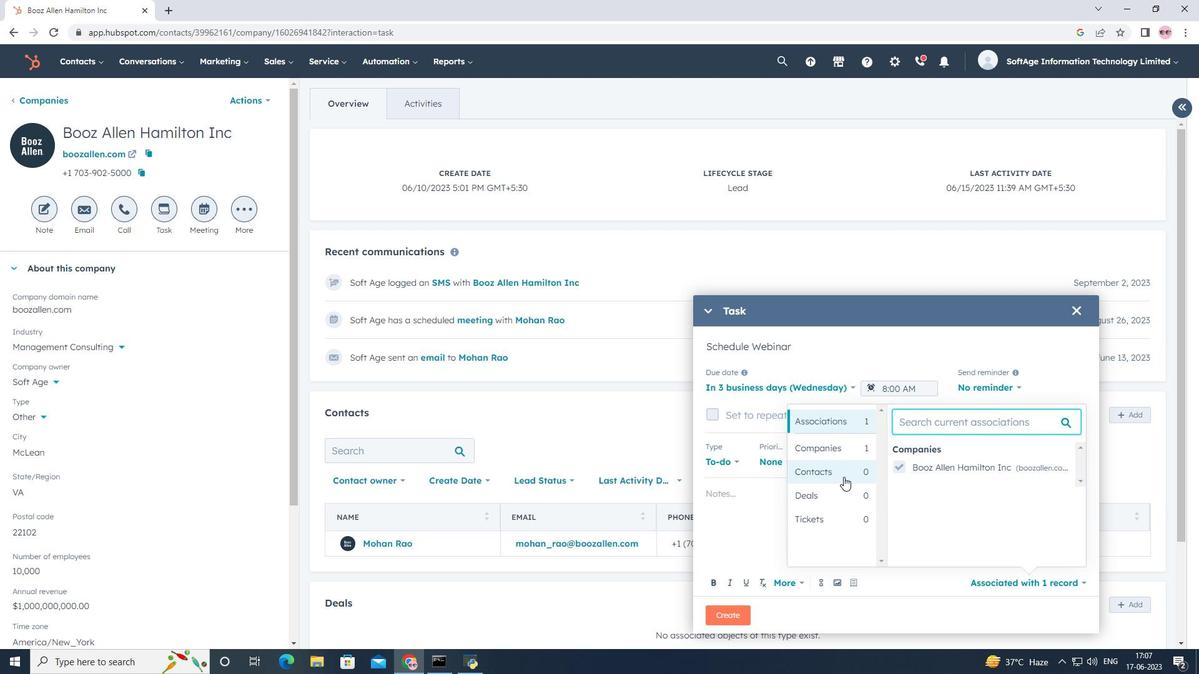 
Action: Mouse moved to (901, 456)
Screenshot: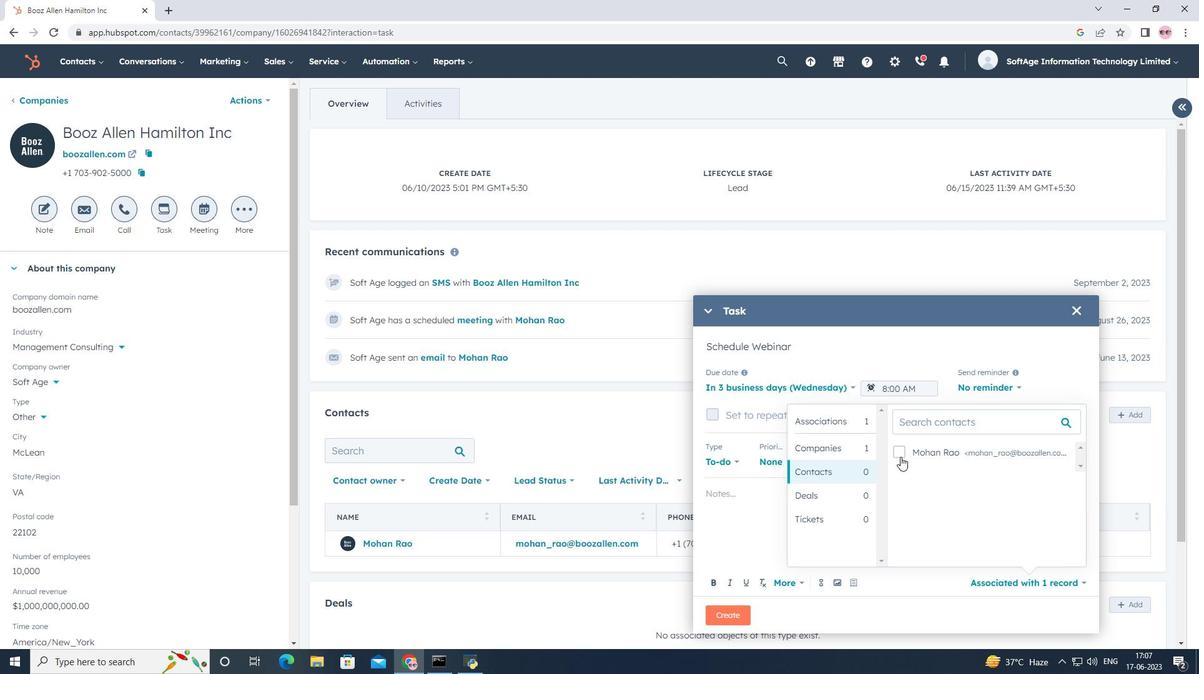 
Action: Mouse pressed left at (901, 456)
Screenshot: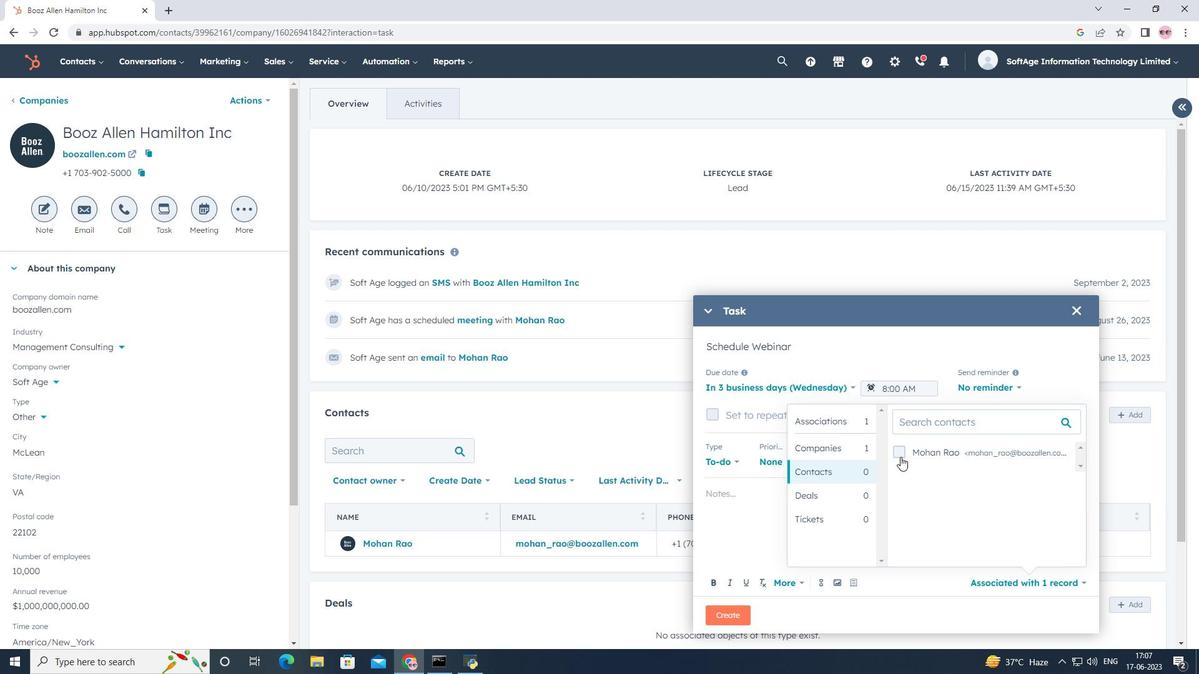 
Action: Mouse moved to (949, 608)
Screenshot: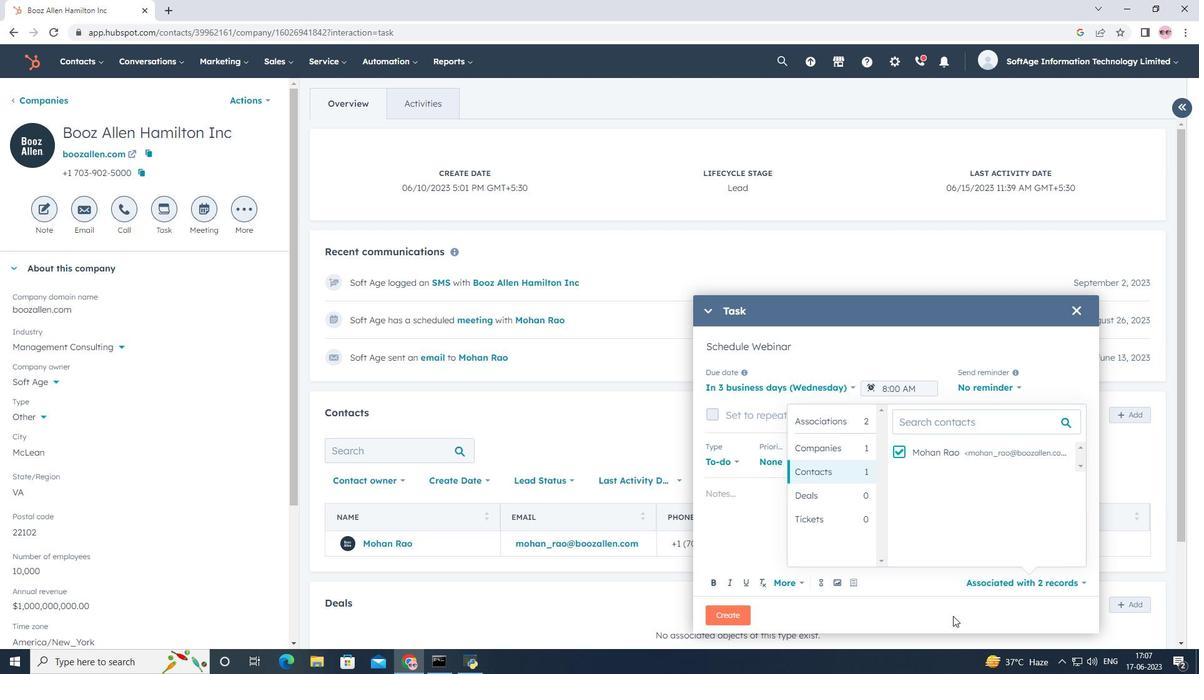 
Action: Mouse pressed left at (949, 608)
Screenshot: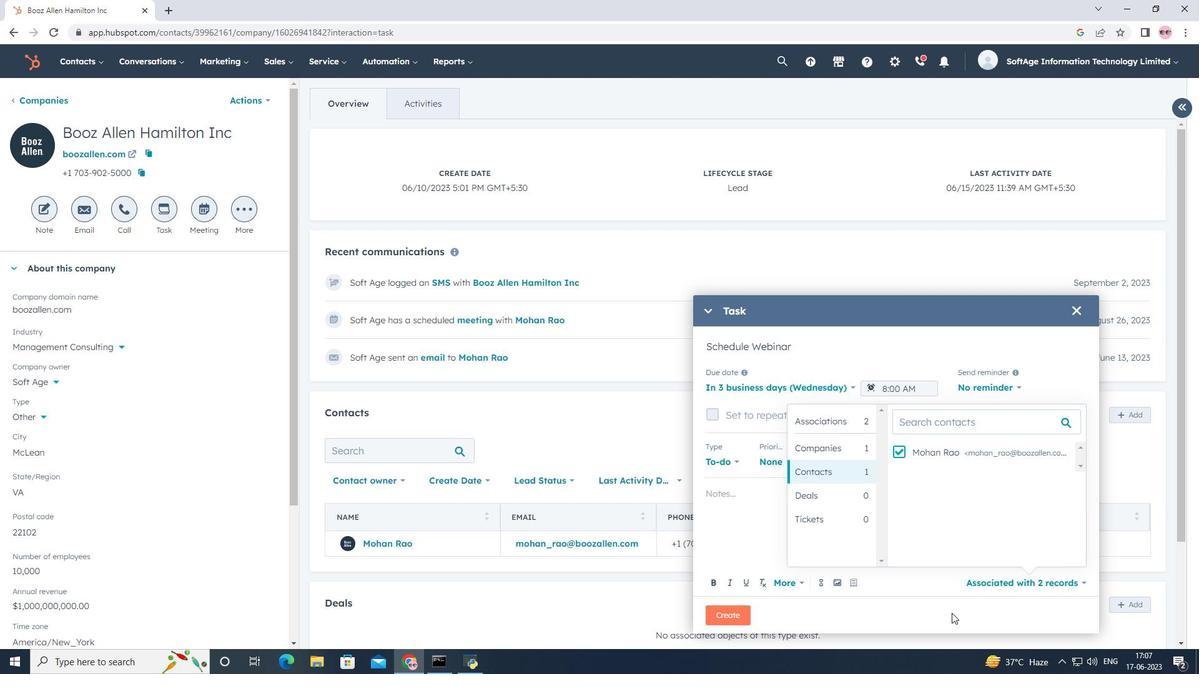 
Action: Mouse moved to (724, 611)
Screenshot: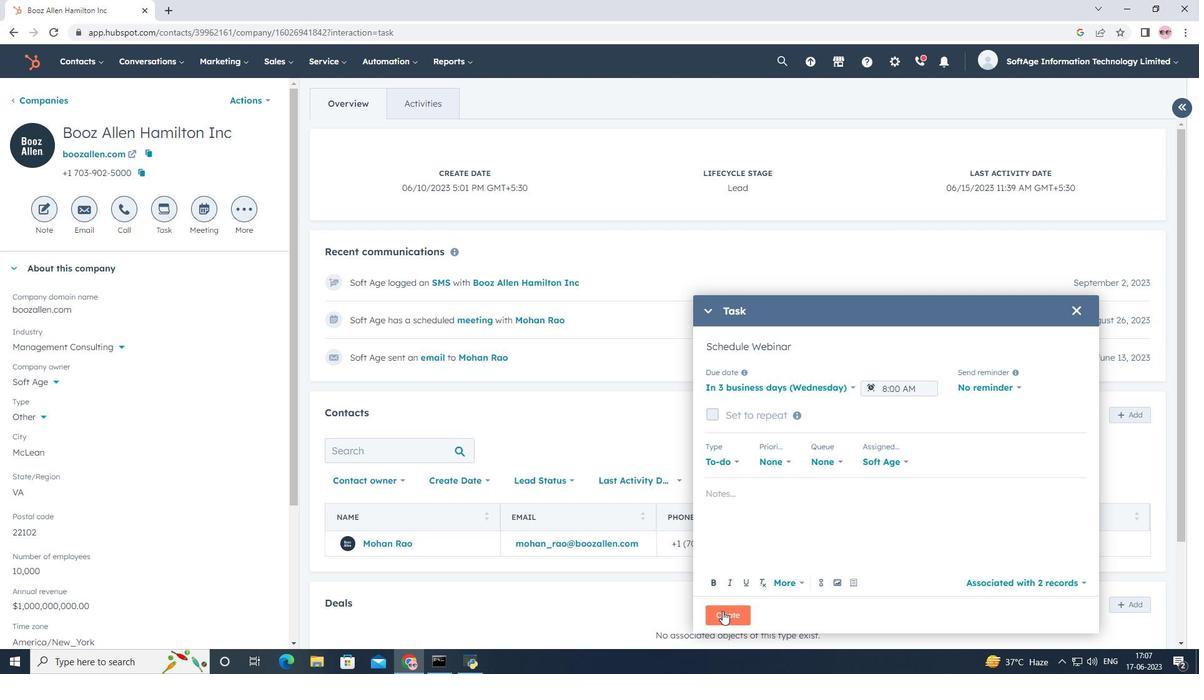 
Action: Mouse pressed left at (724, 611)
Screenshot: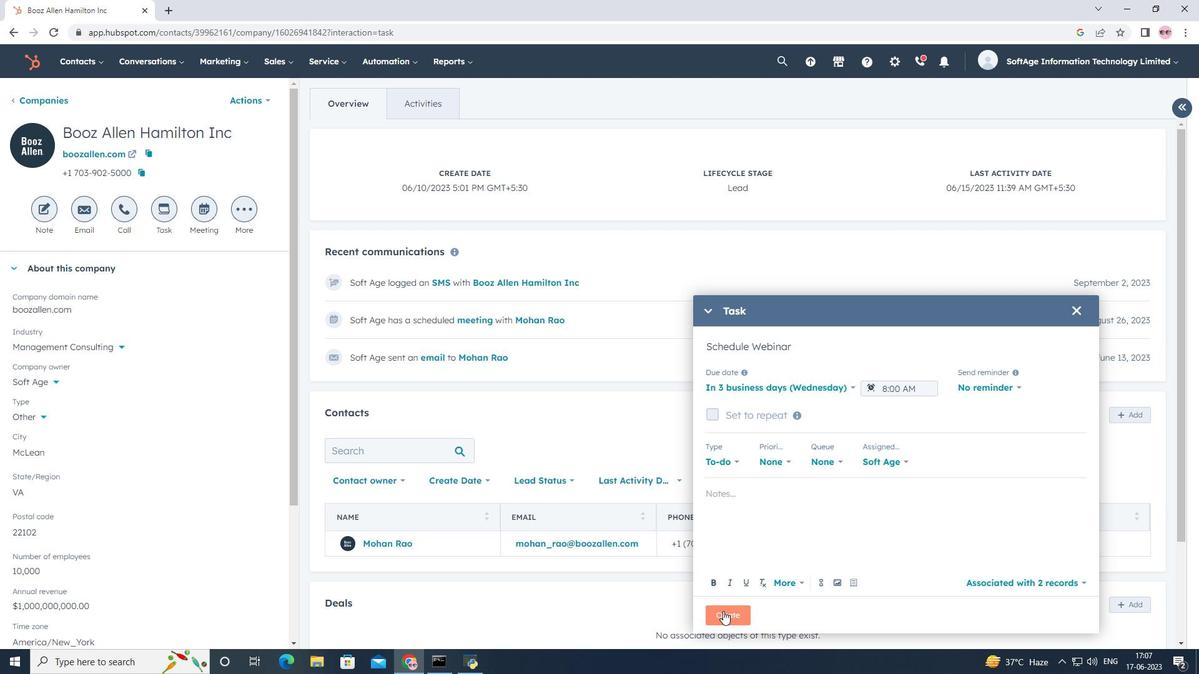 
